 Task: Create a due date automation trigger when advanced on, on the tuesday after a card is due add fields with custom field "Resume" set to a number greater than 1 and lower than 10 at 11:00 AM.
Action: Mouse moved to (1181, 97)
Screenshot: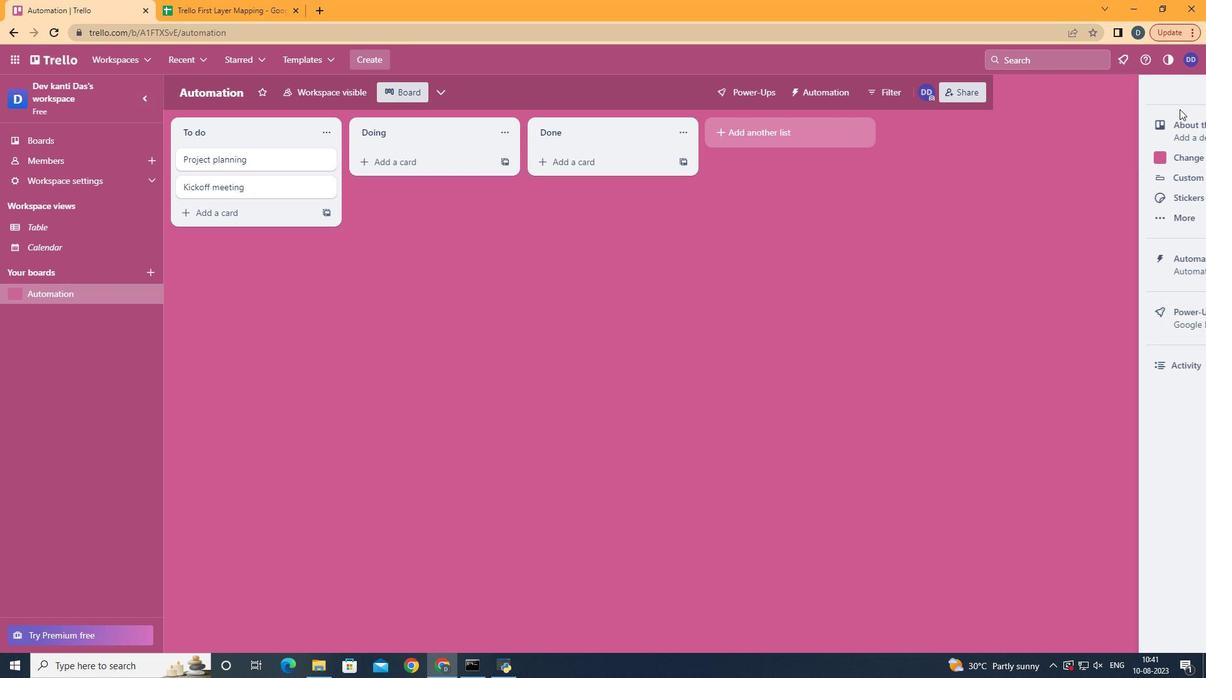 
Action: Mouse pressed left at (1181, 97)
Screenshot: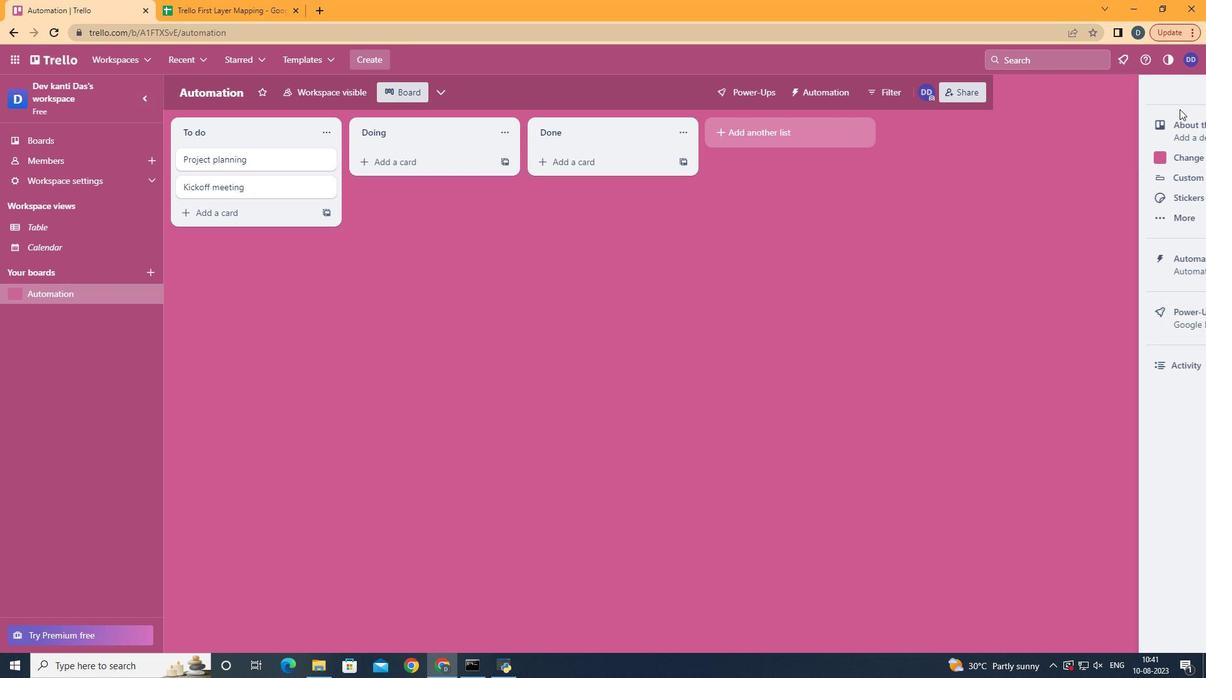
Action: Mouse moved to (1114, 253)
Screenshot: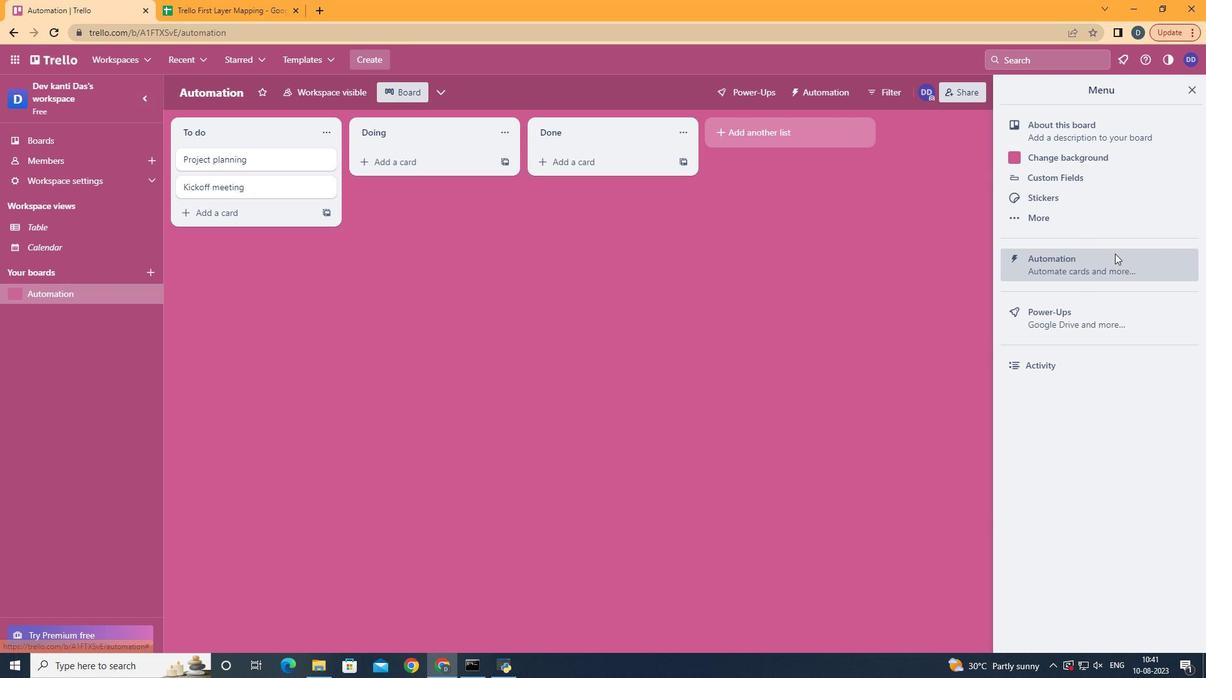 
Action: Mouse pressed left at (1114, 253)
Screenshot: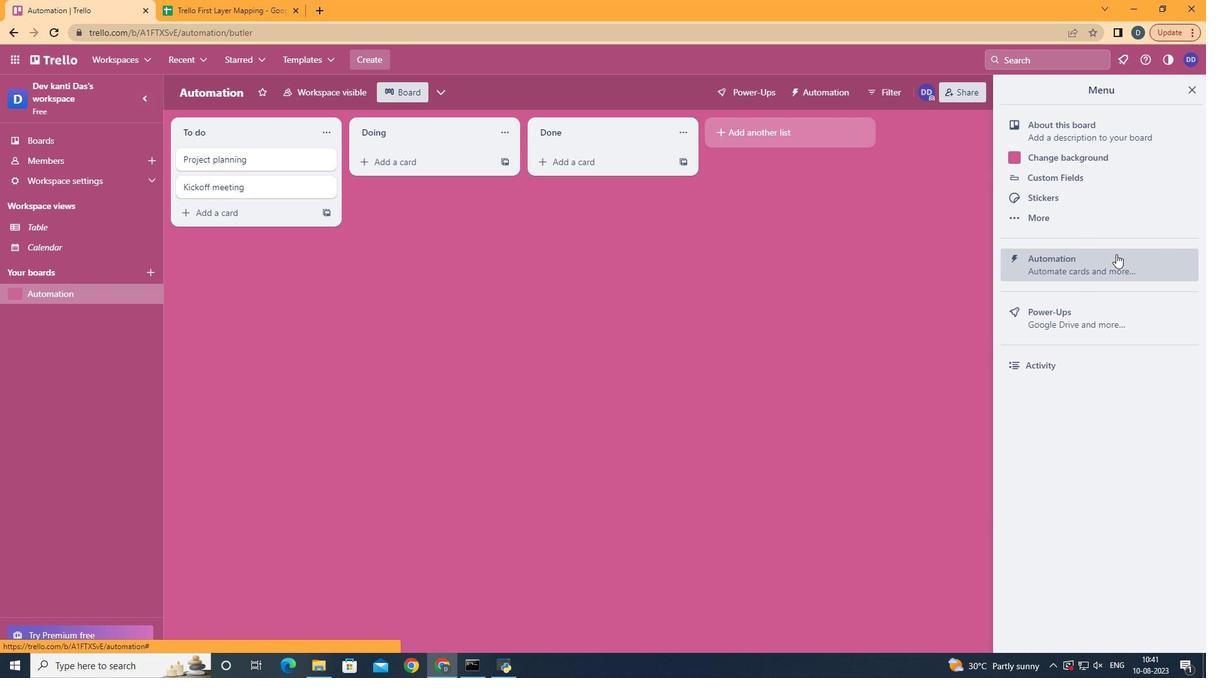 
Action: Mouse moved to (222, 250)
Screenshot: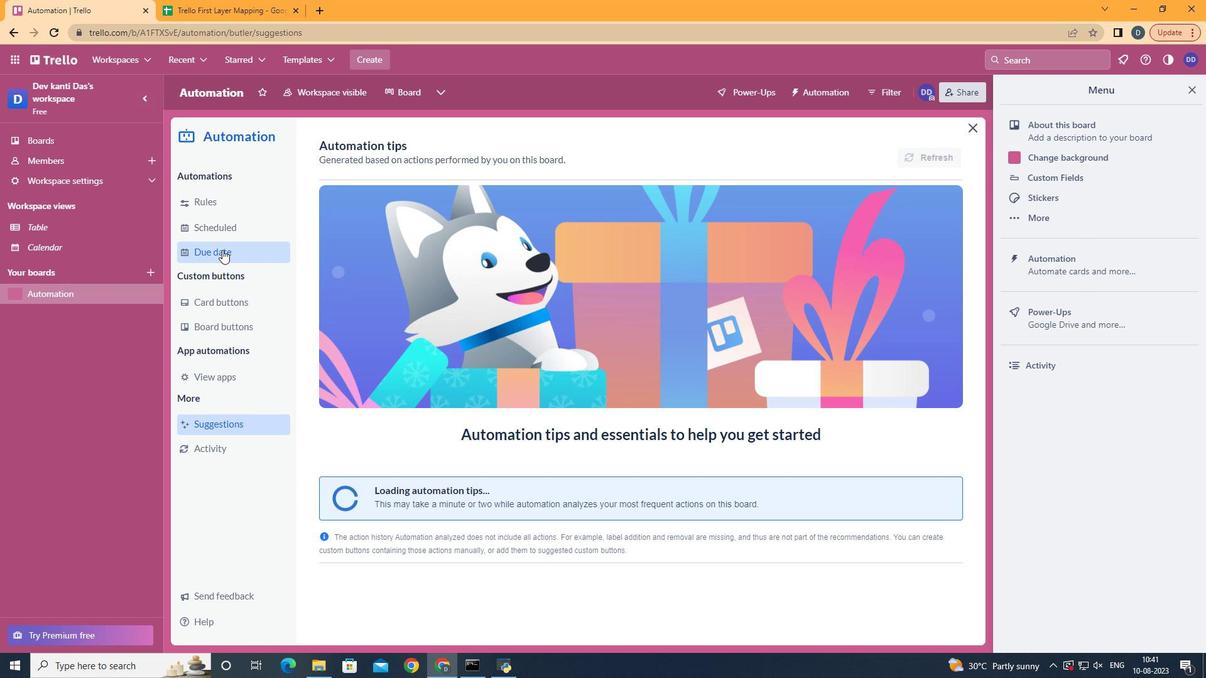 
Action: Mouse pressed left at (222, 250)
Screenshot: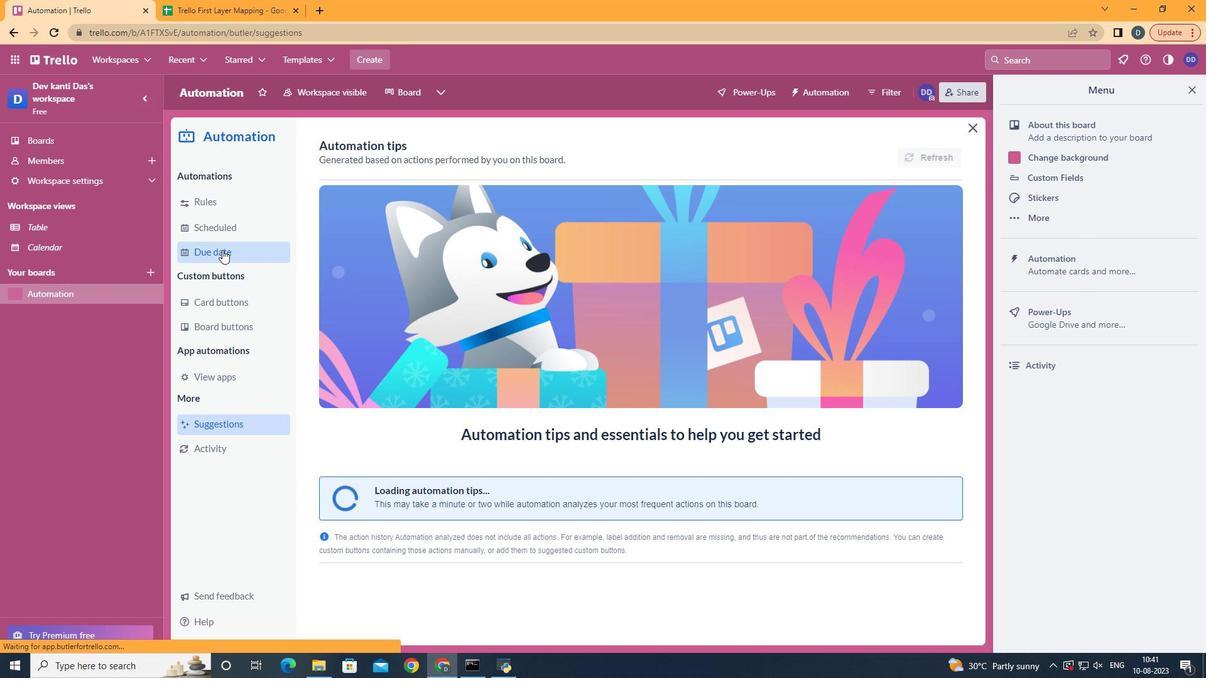 
Action: Mouse moved to (896, 143)
Screenshot: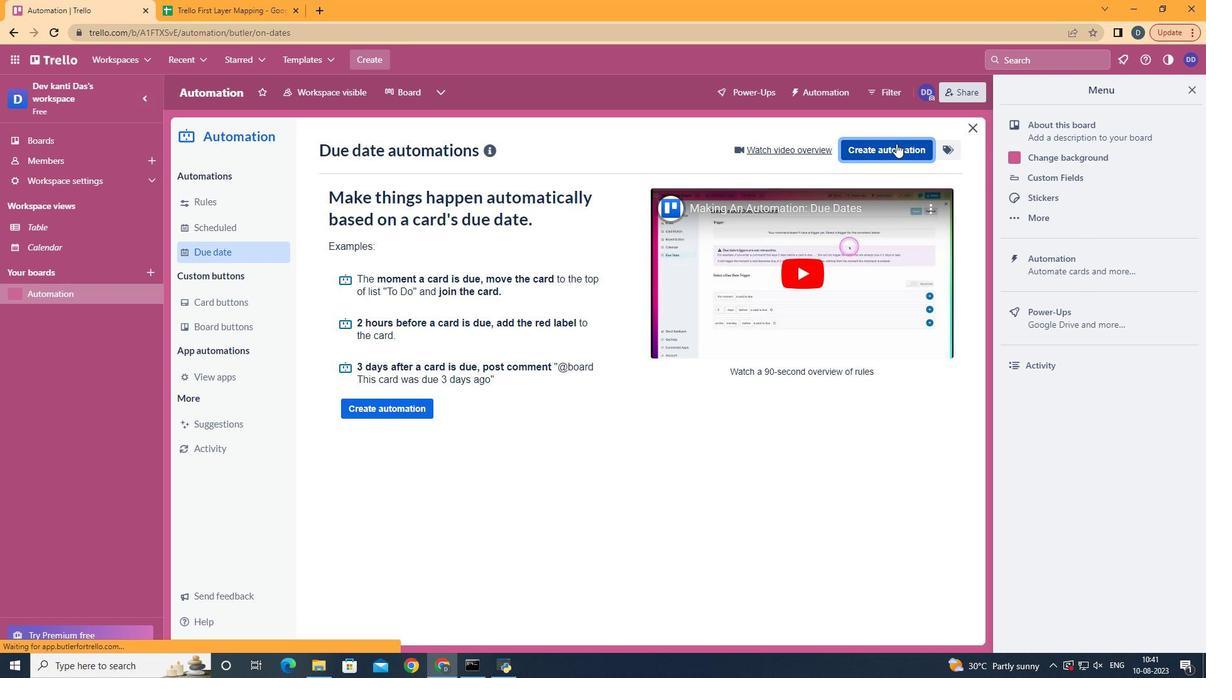 
Action: Mouse pressed left at (896, 143)
Screenshot: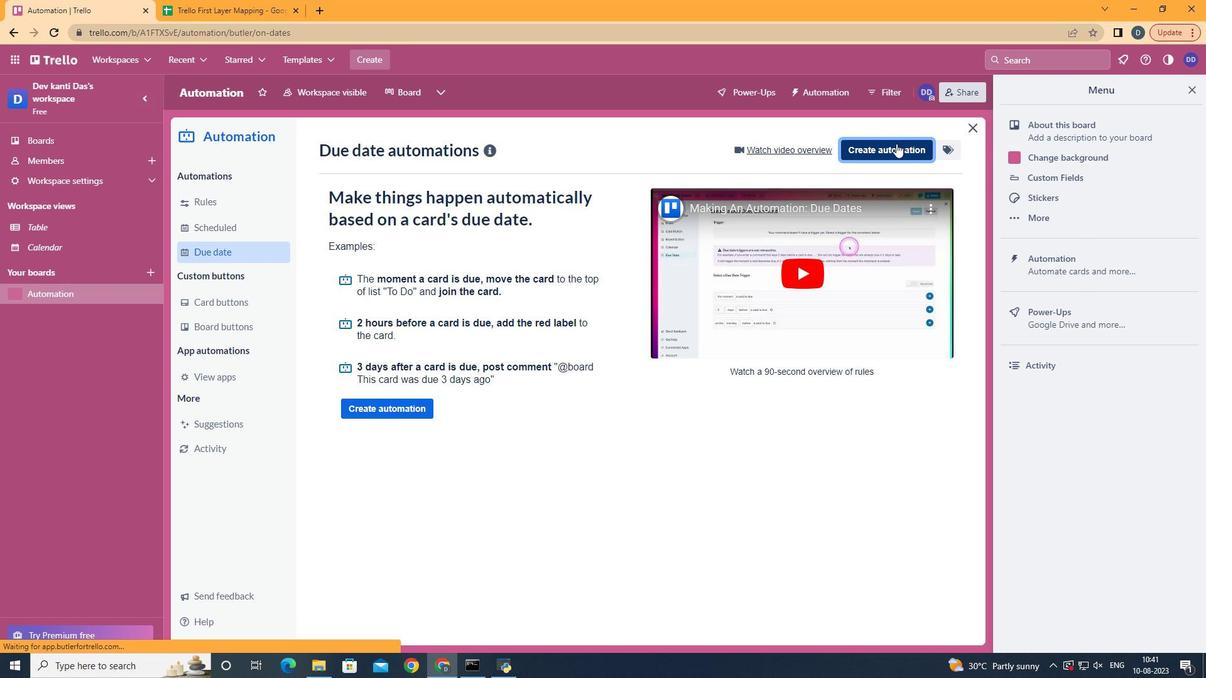 
Action: Mouse moved to (690, 260)
Screenshot: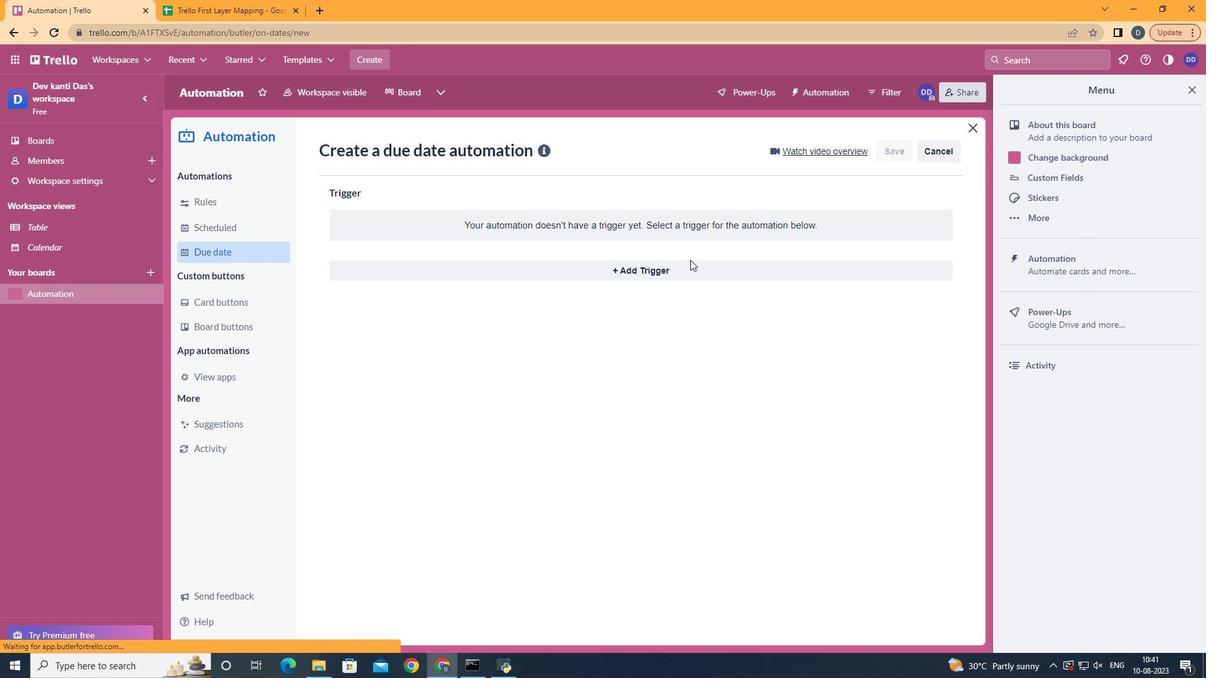
Action: Mouse pressed left at (690, 260)
Screenshot: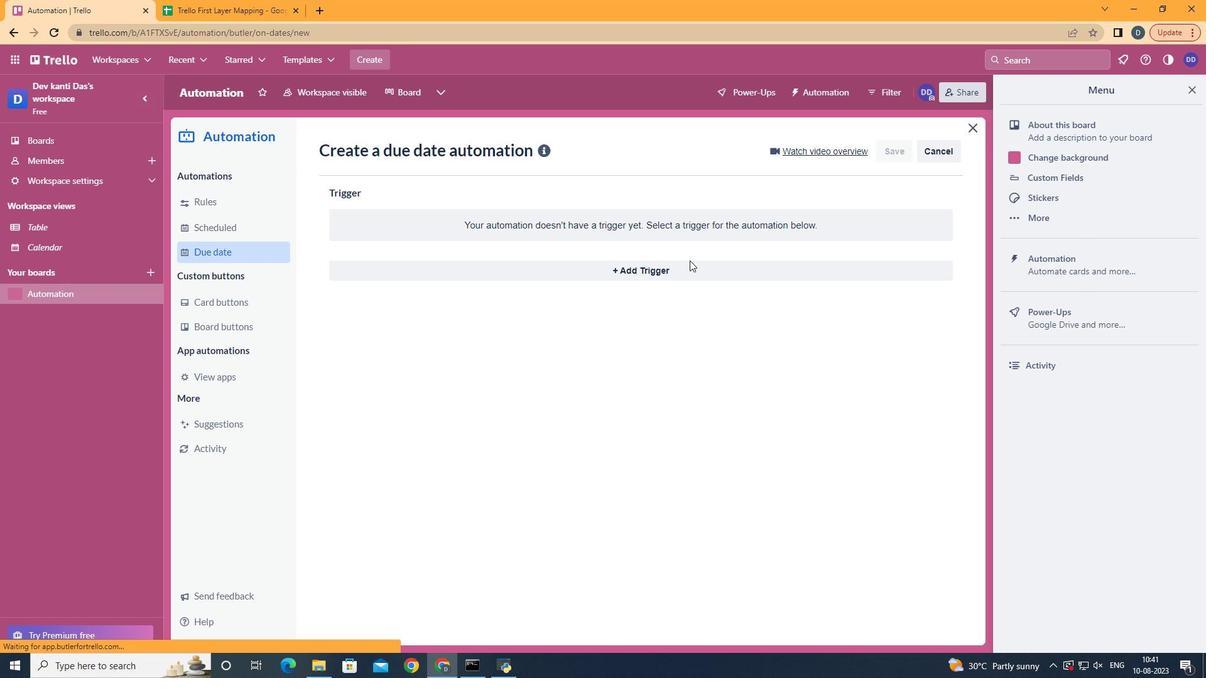 
Action: Mouse moved to (683, 274)
Screenshot: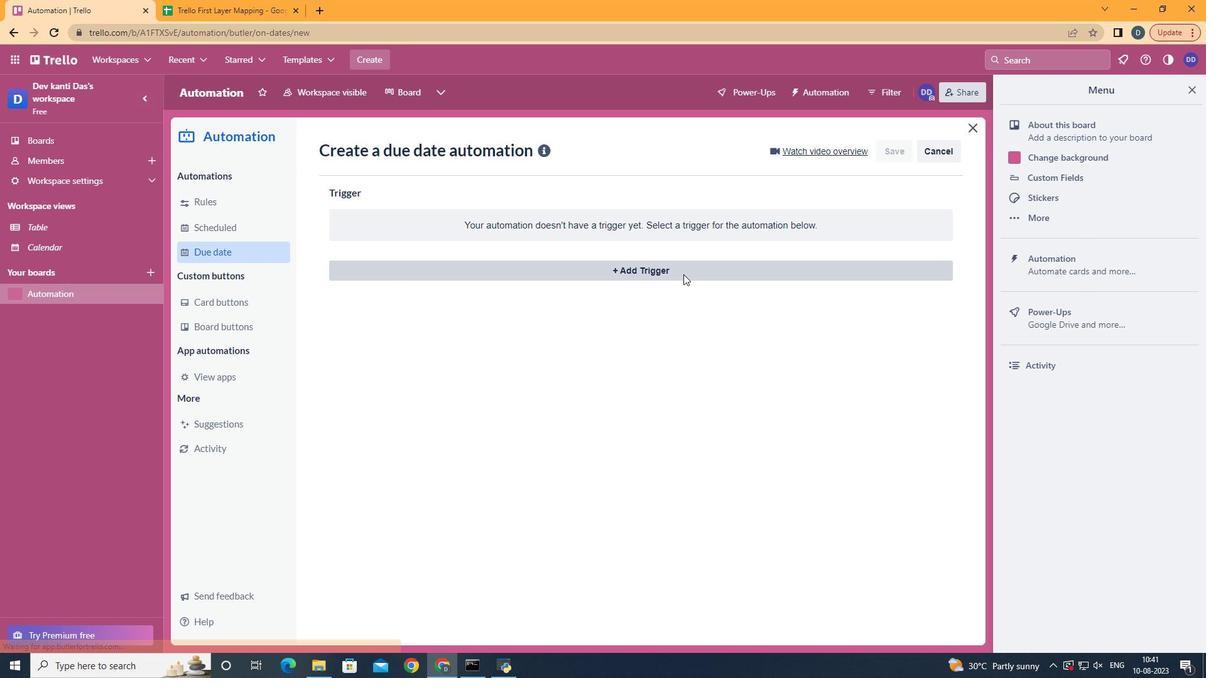 
Action: Mouse pressed left at (683, 274)
Screenshot: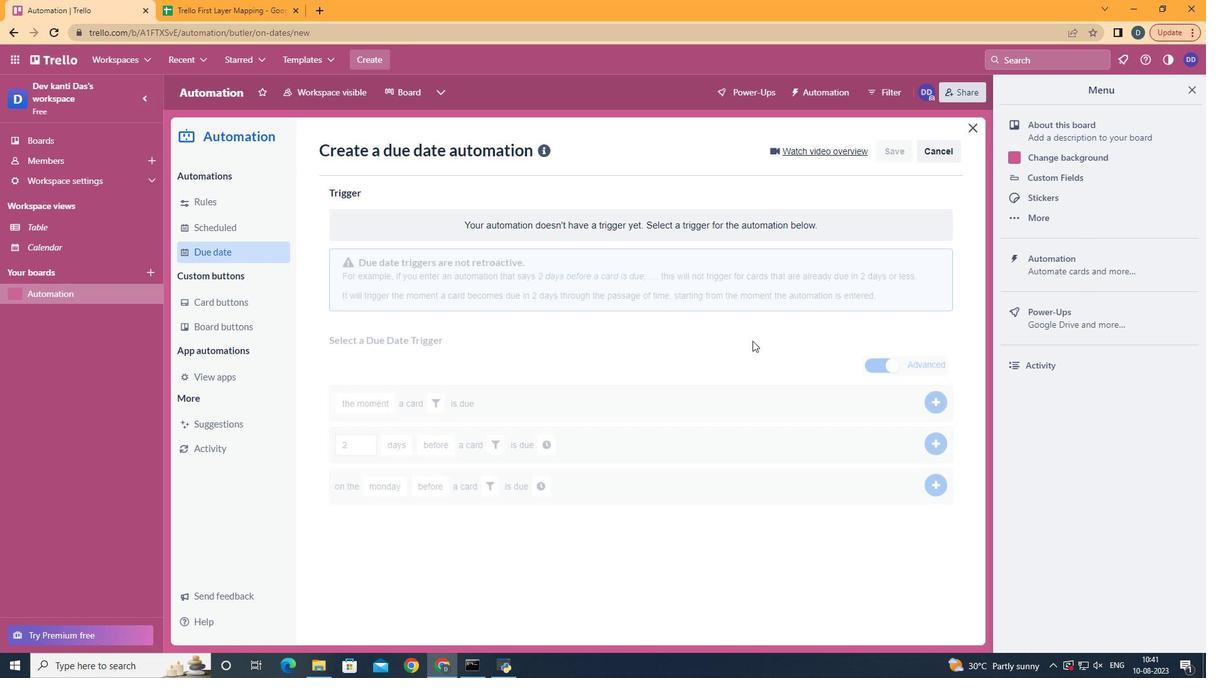 
Action: Mouse moved to (403, 352)
Screenshot: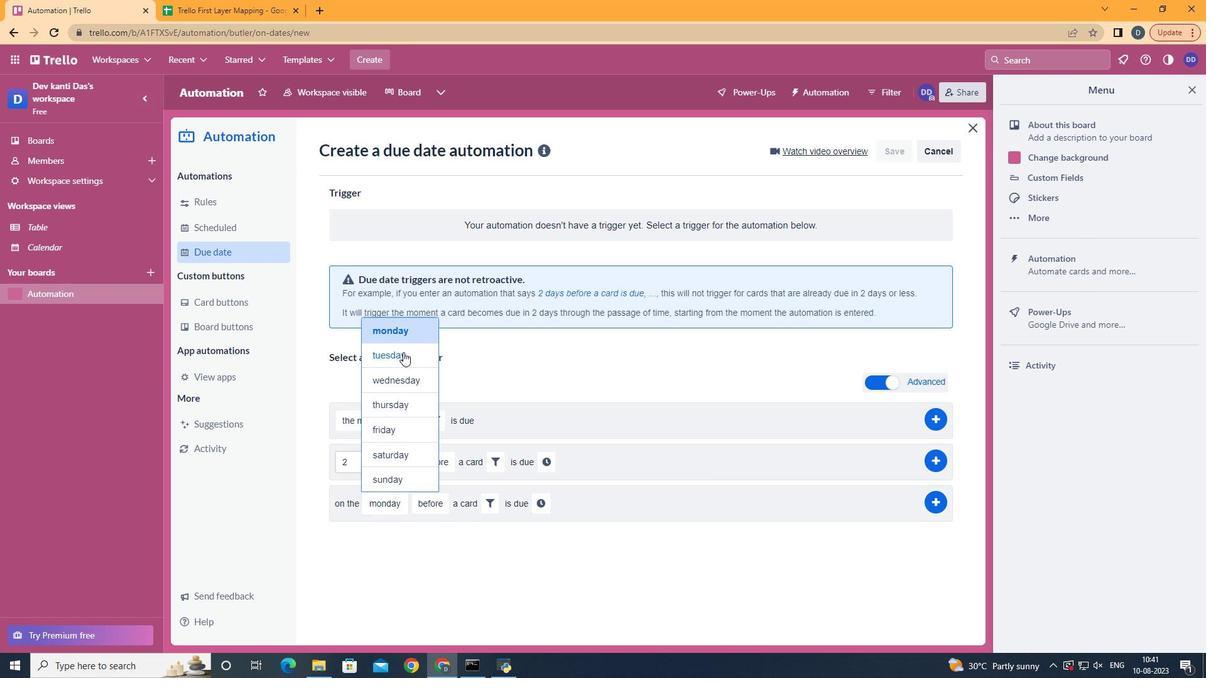 
Action: Mouse pressed left at (403, 352)
Screenshot: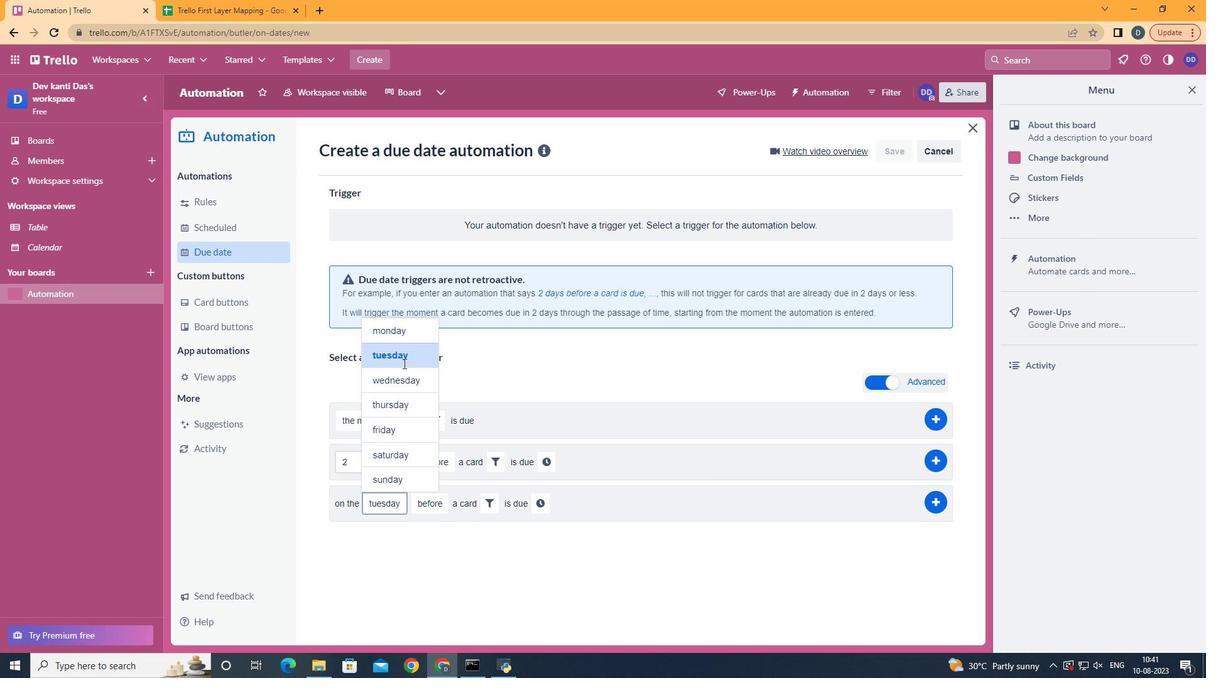 
Action: Mouse moved to (440, 549)
Screenshot: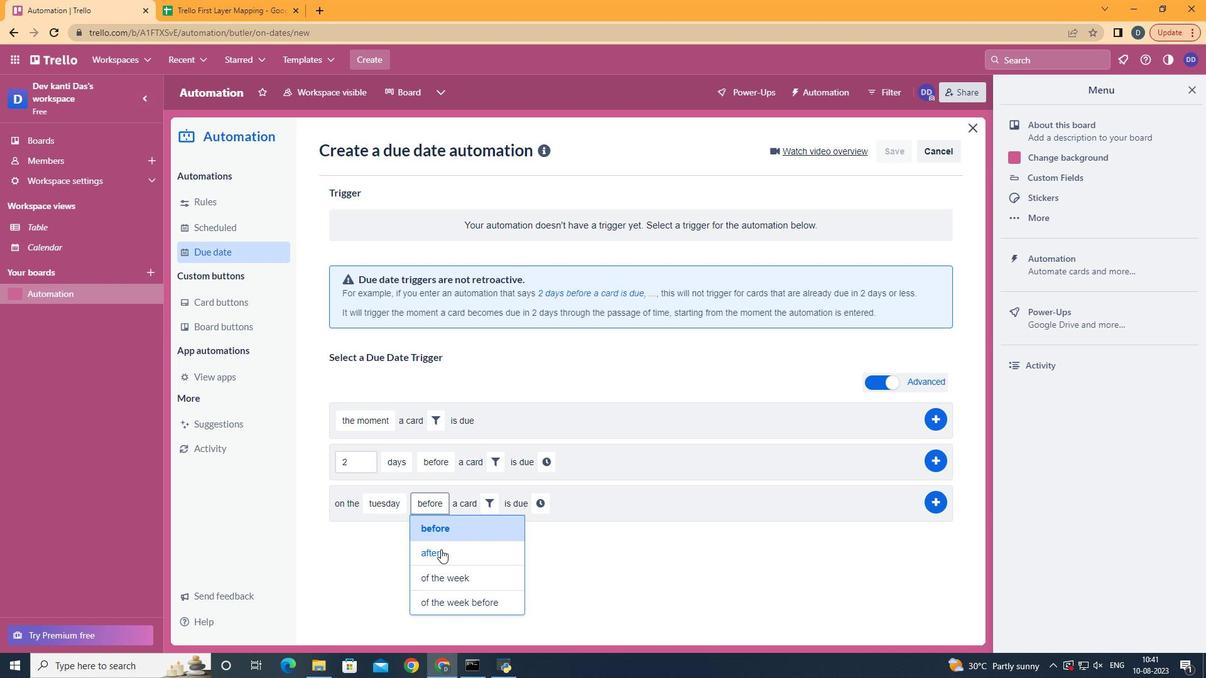
Action: Mouse pressed left at (440, 549)
Screenshot: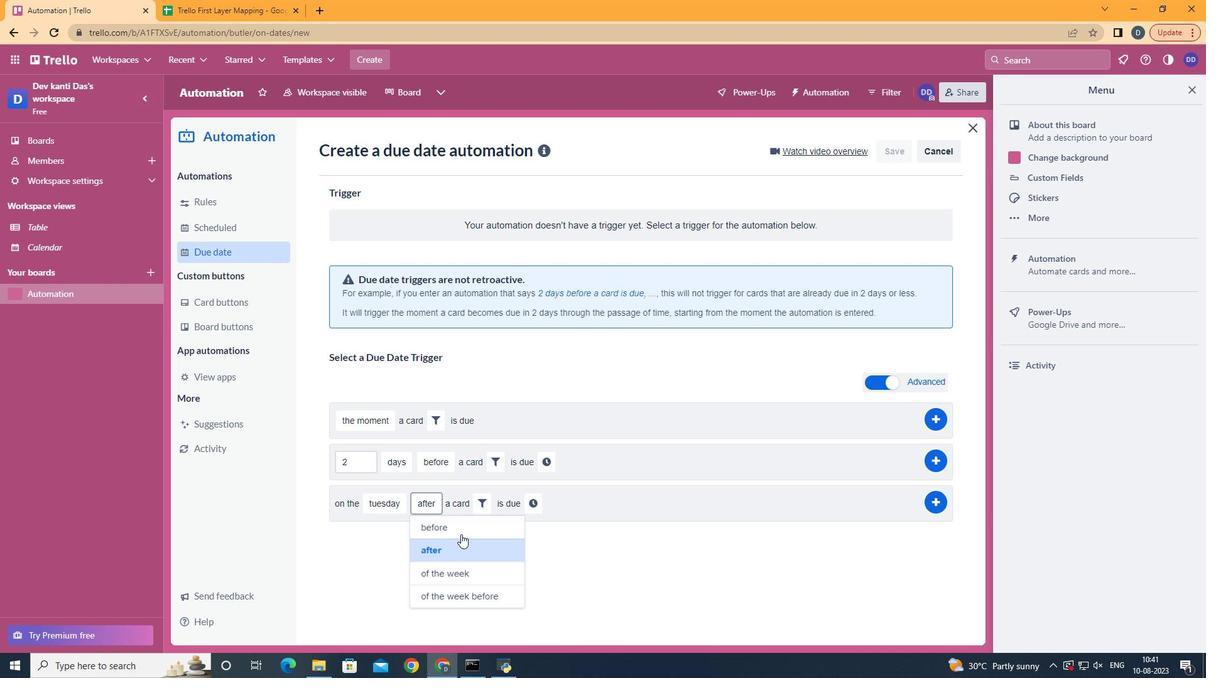 
Action: Mouse moved to (482, 512)
Screenshot: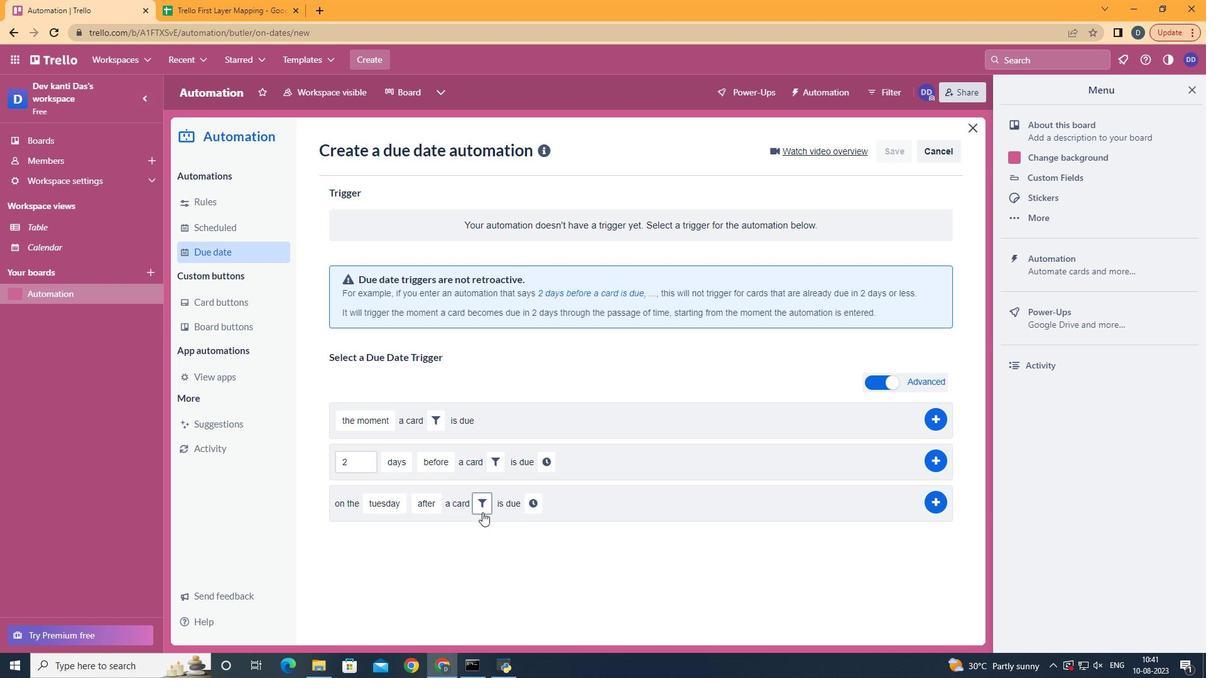 
Action: Mouse pressed left at (482, 512)
Screenshot: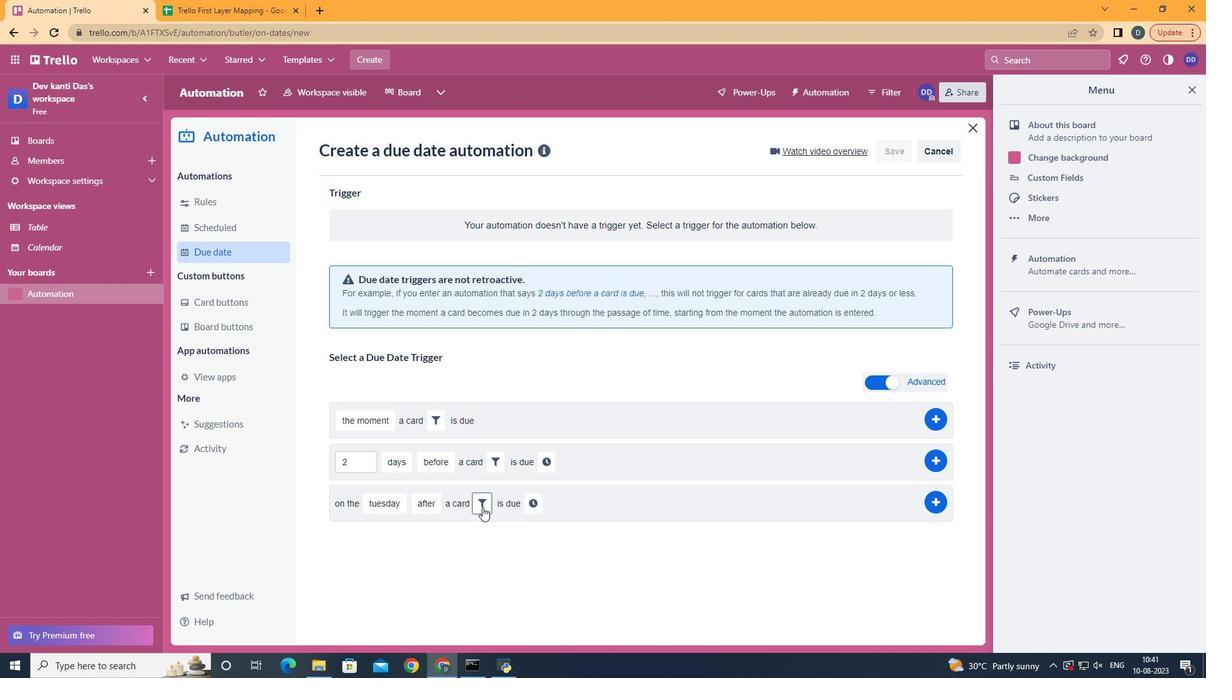 
Action: Mouse moved to (691, 542)
Screenshot: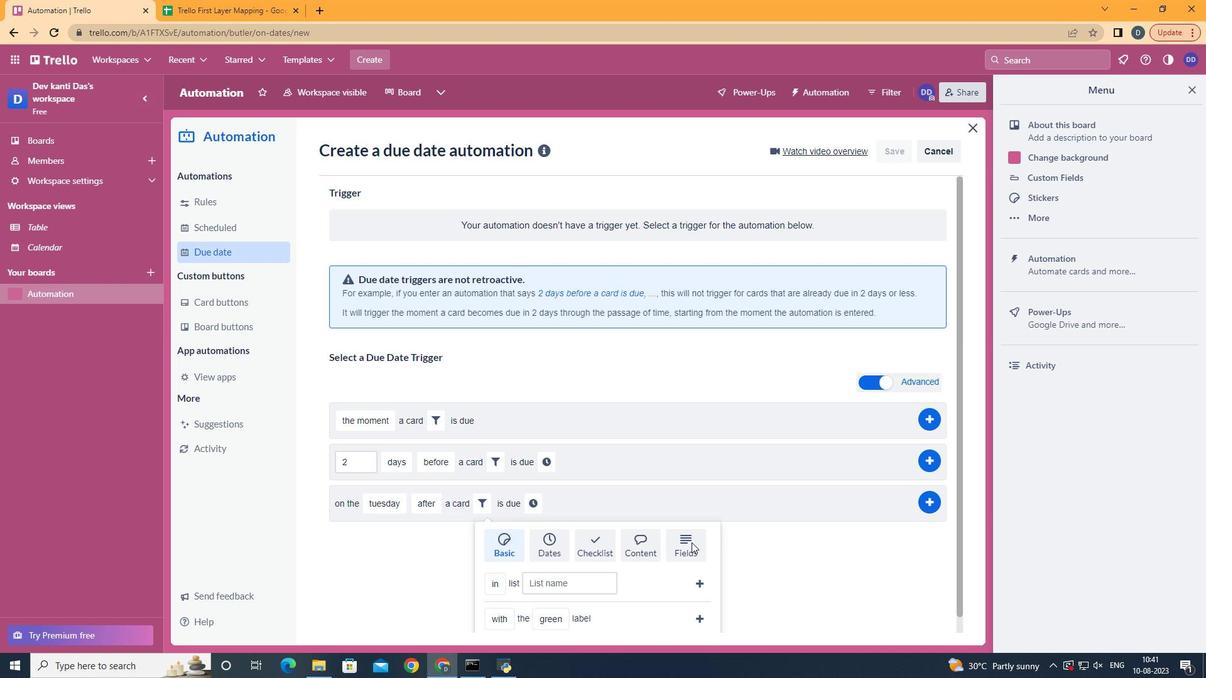 
Action: Mouse pressed left at (691, 542)
Screenshot: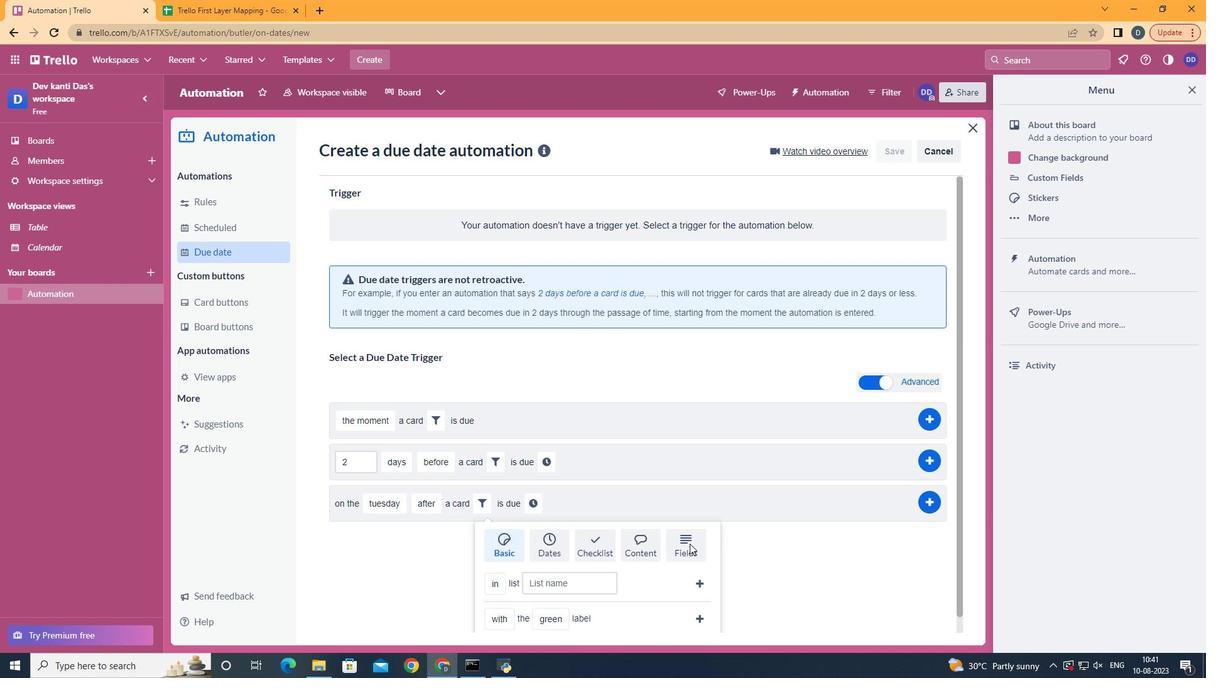 
Action: Mouse moved to (689, 543)
Screenshot: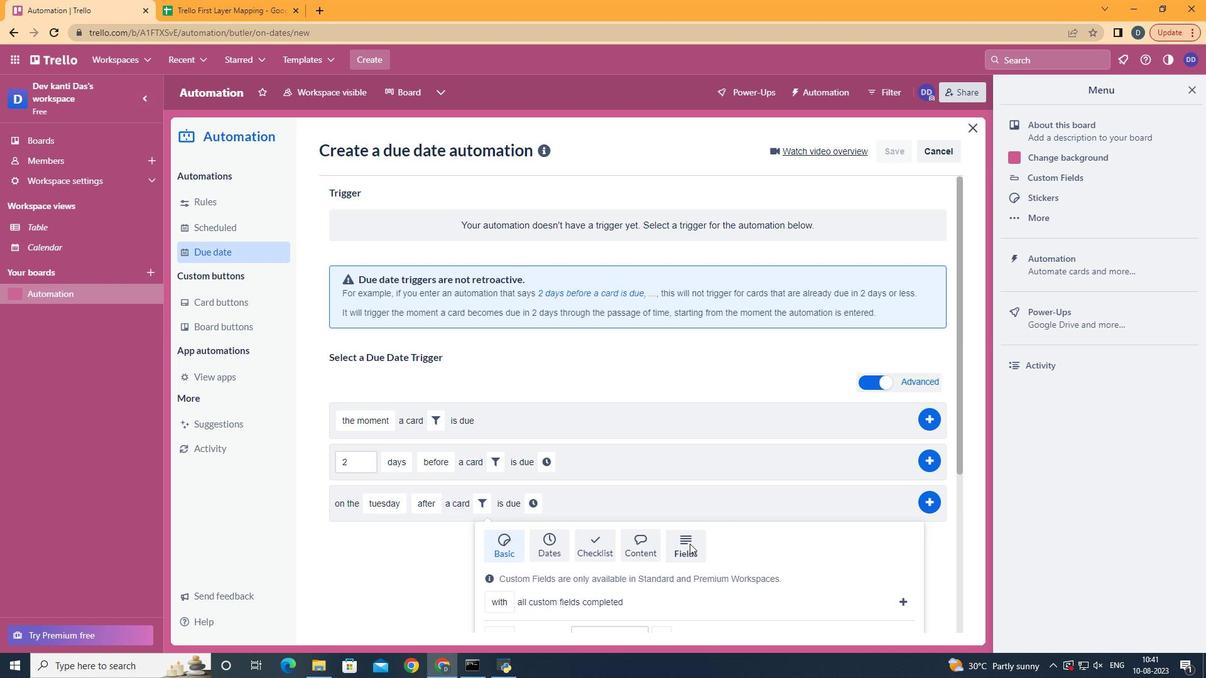 
Action: Mouse scrolled (689, 543) with delta (0, 0)
Screenshot: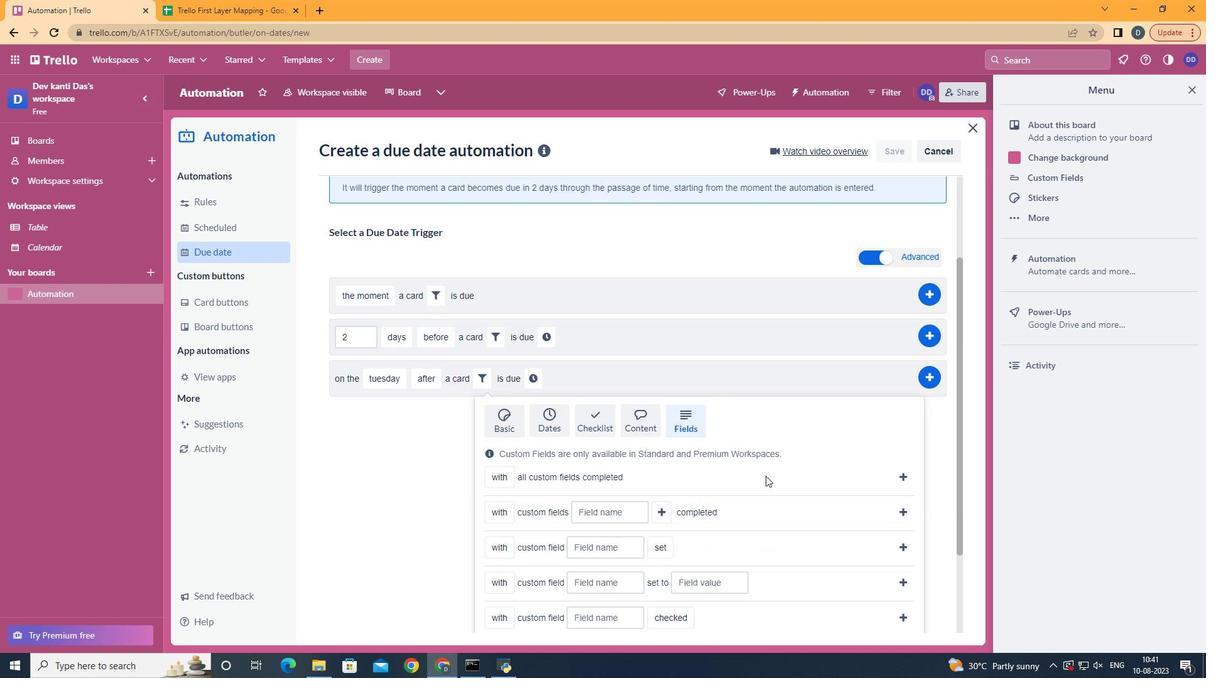 
Action: Mouse scrolled (689, 543) with delta (0, 0)
Screenshot: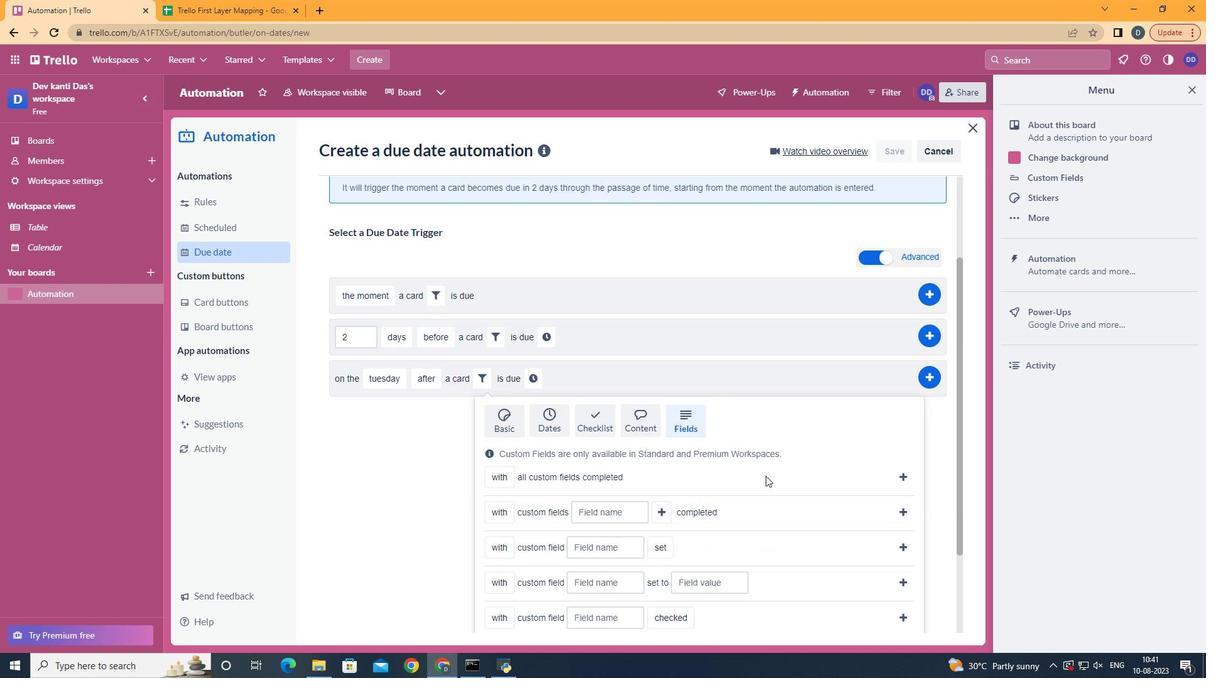 
Action: Mouse scrolled (689, 543) with delta (0, 0)
Screenshot: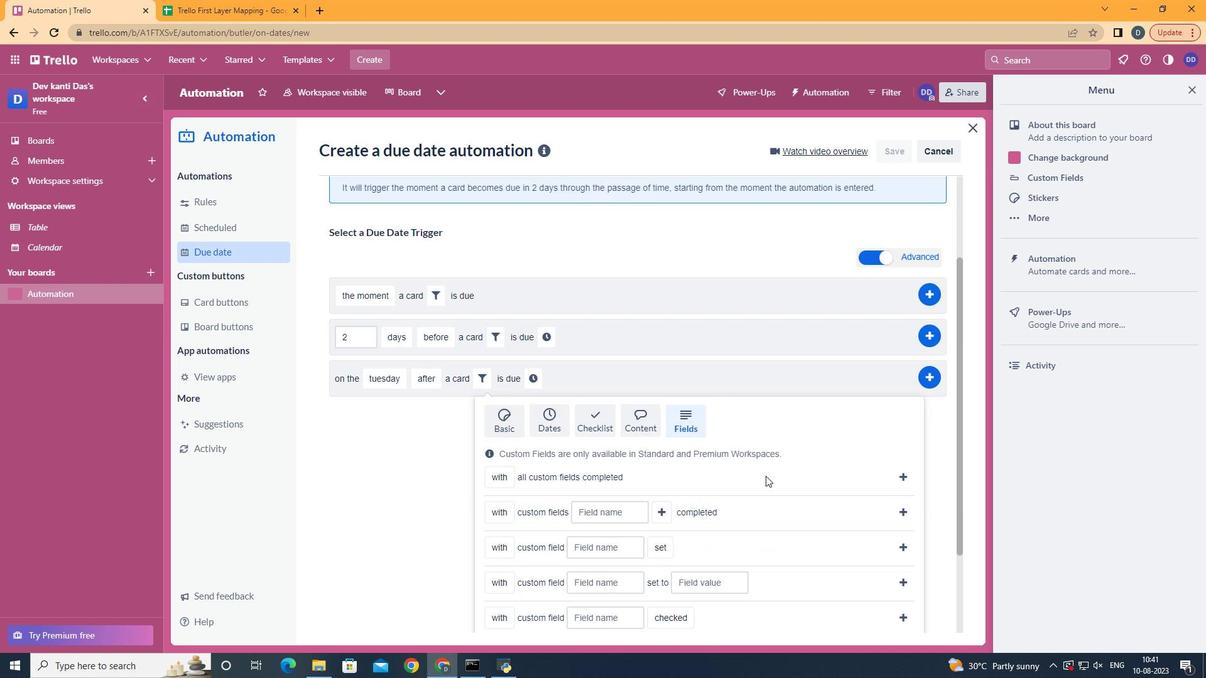 
Action: Mouse scrolled (689, 543) with delta (0, 0)
Screenshot: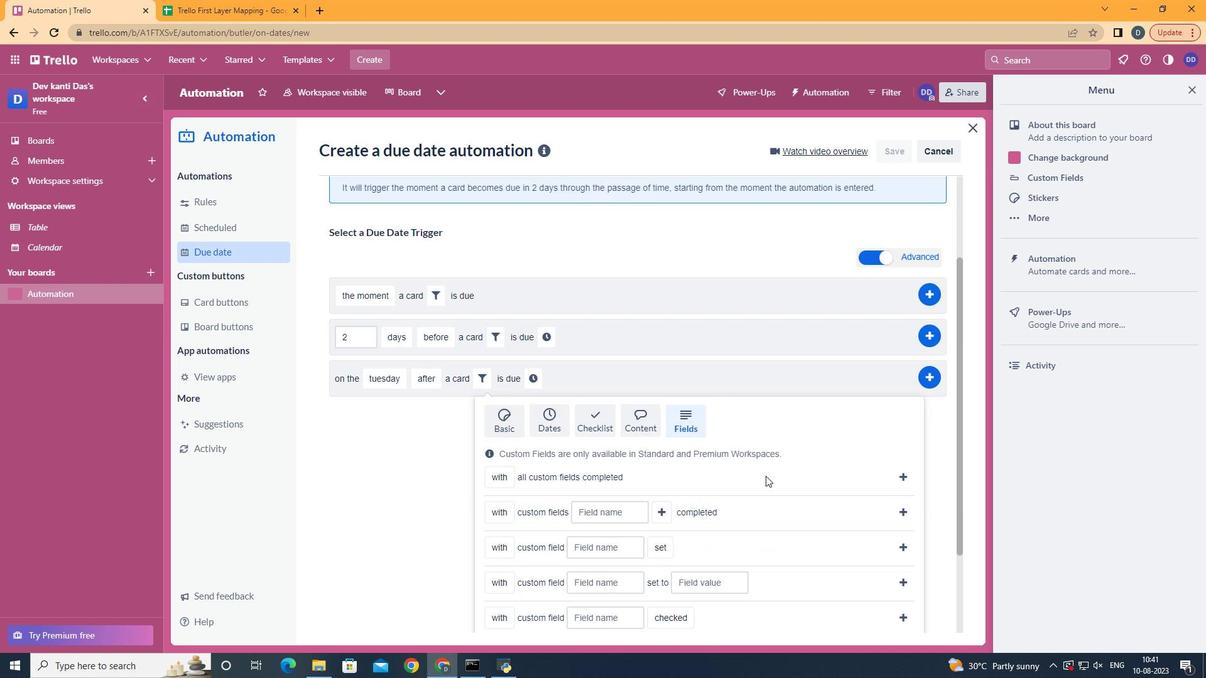 
Action: Mouse scrolled (689, 543) with delta (0, 0)
Screenshot: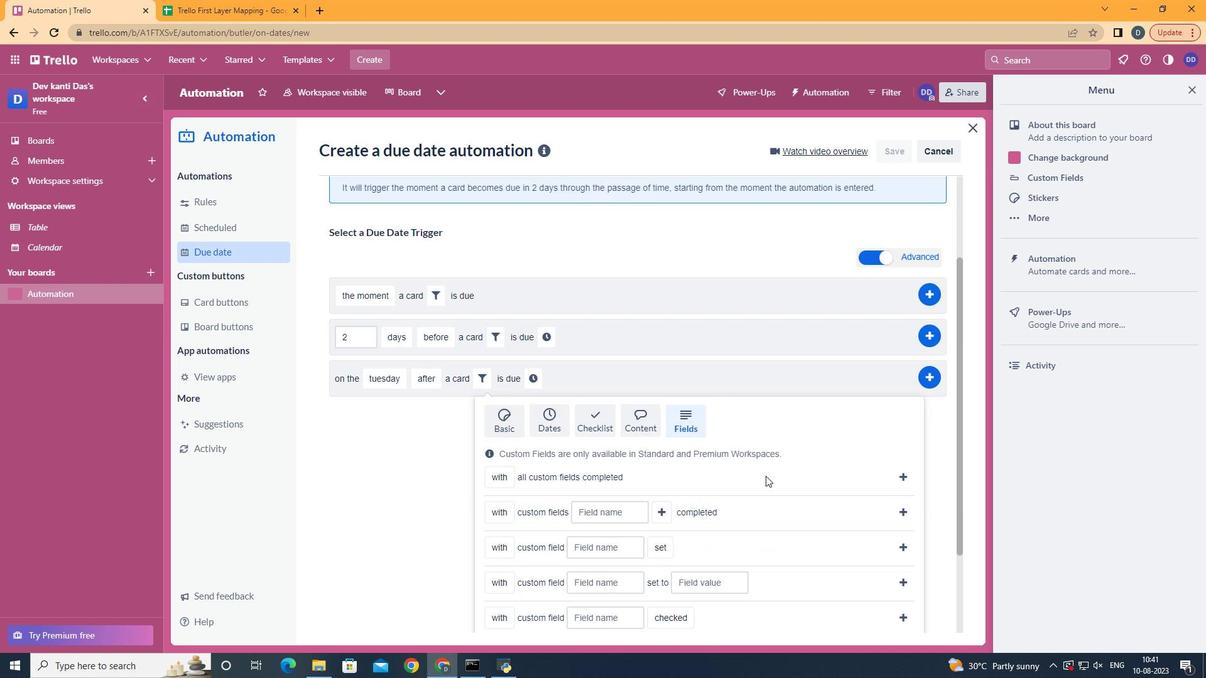 
Action: Mouse moved to (513, 557)
Screenshot: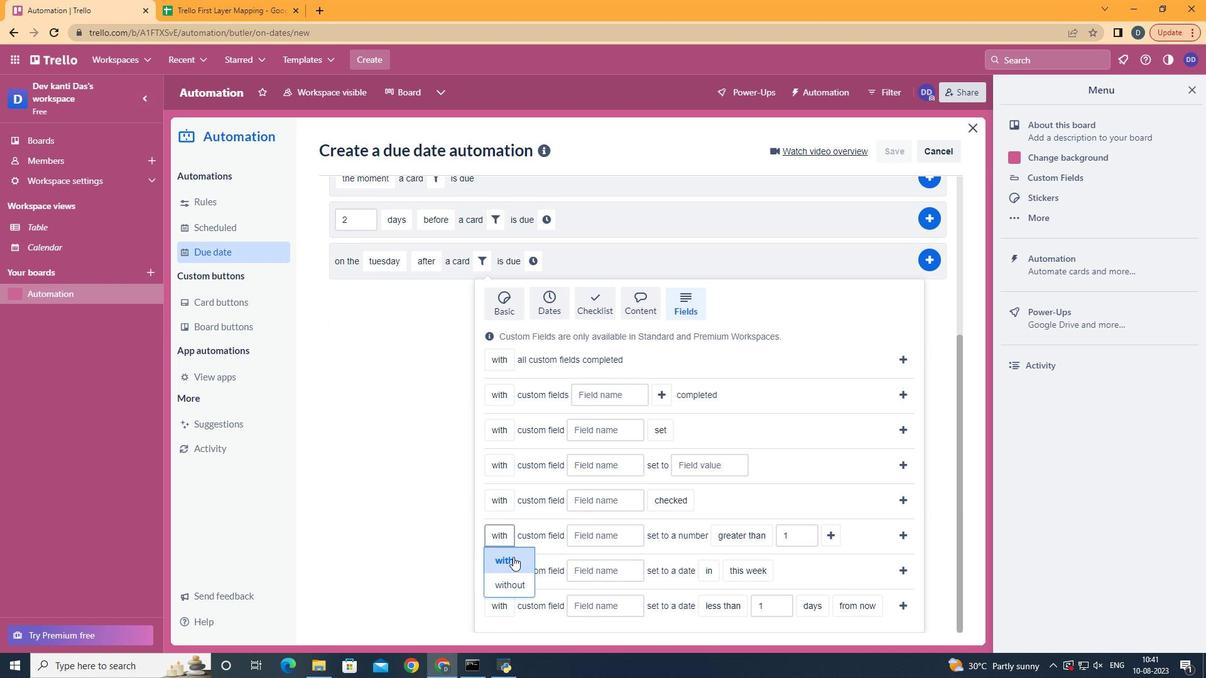
Action: Mouse pressed left at (513, 557)
Screenshot: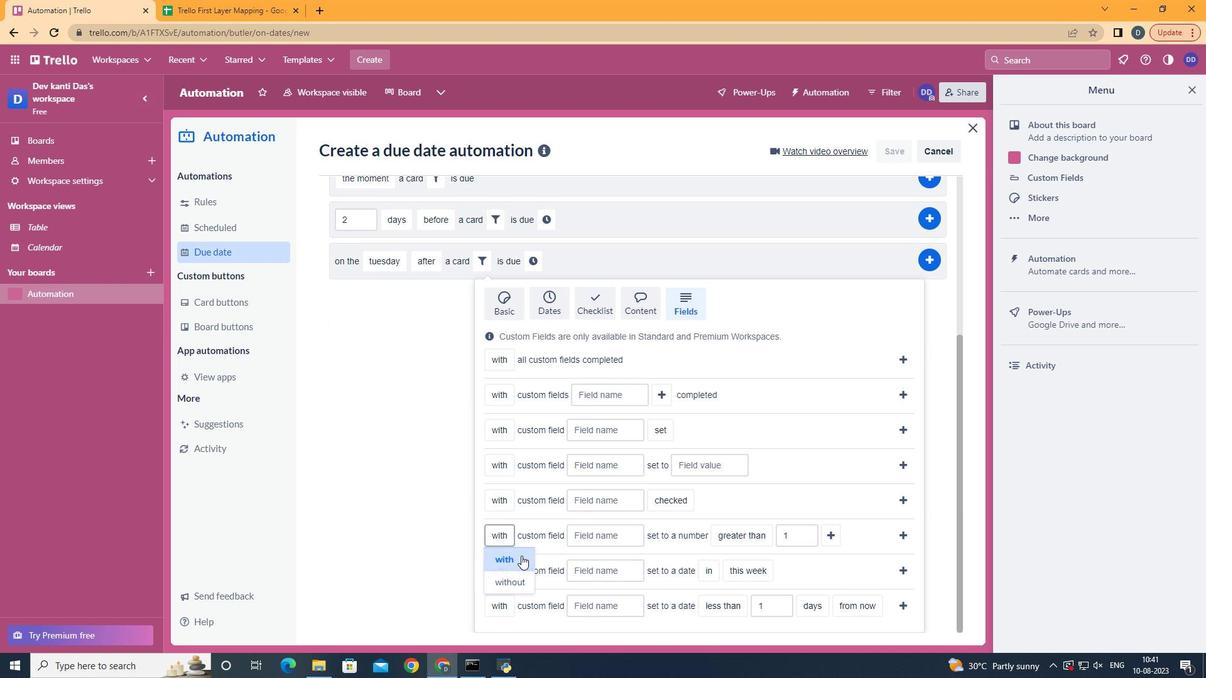 
Action: Mouse moved to (574, 539)
Screenshot: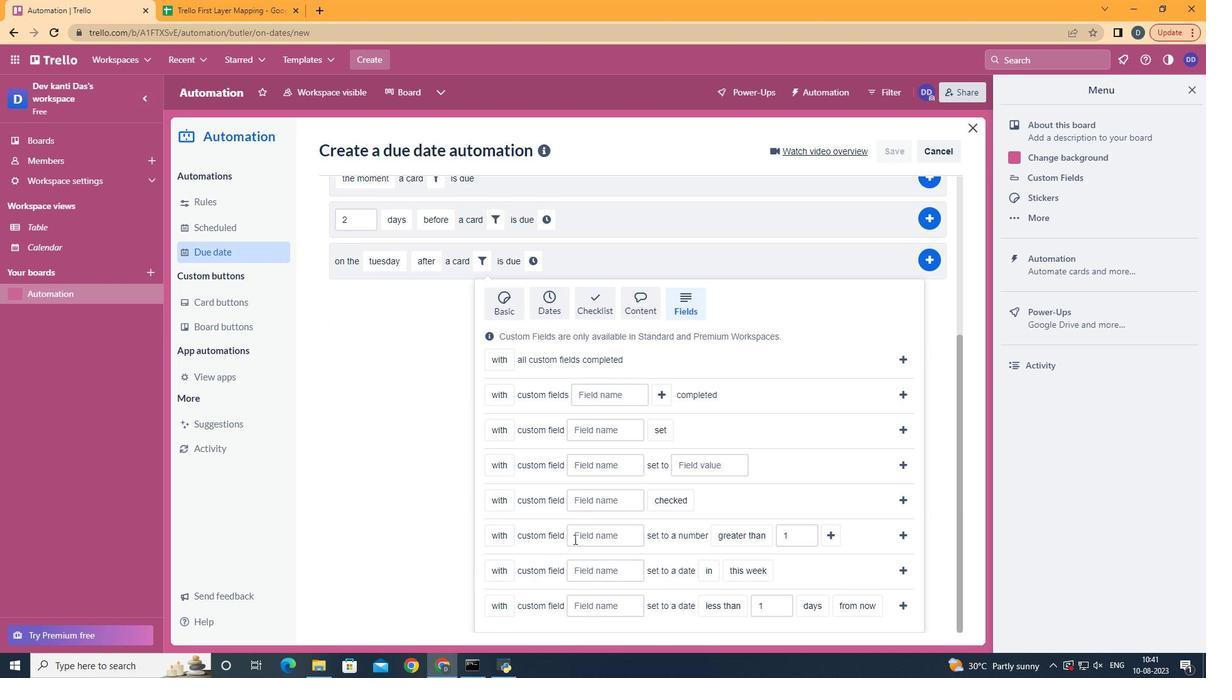 
Action: Mouse pressed left at (574, 539)
Screenshot: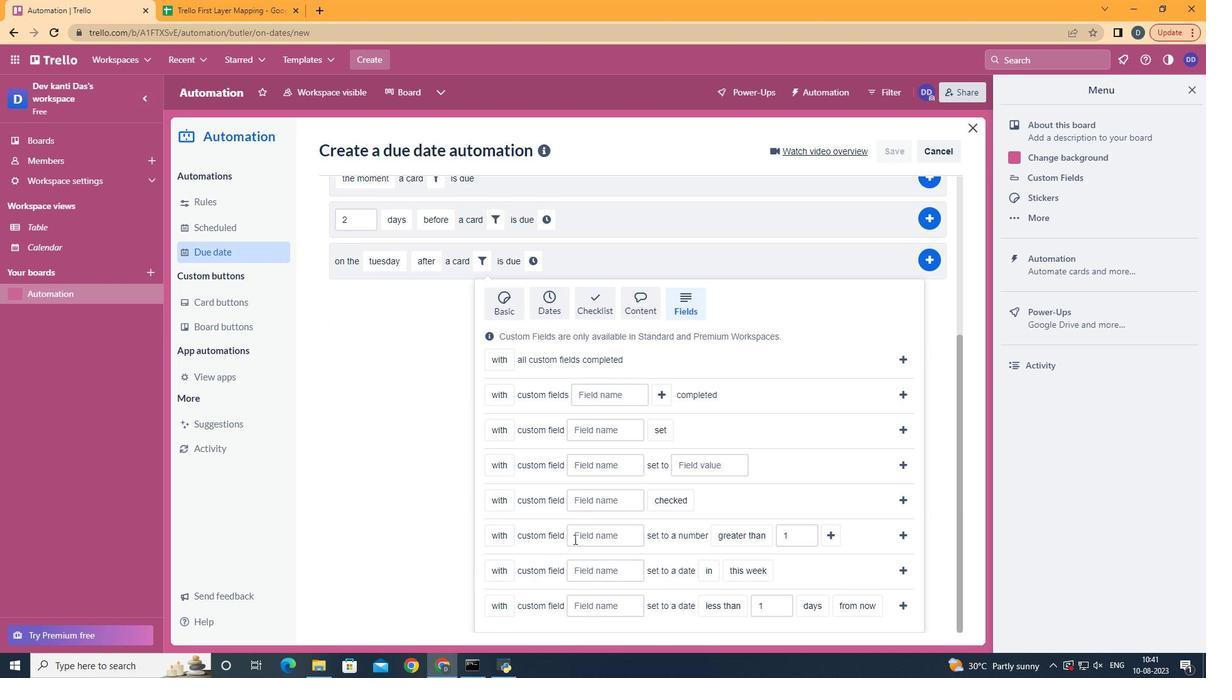 
Action: Mouse moved to (574, 539)
Screenshot: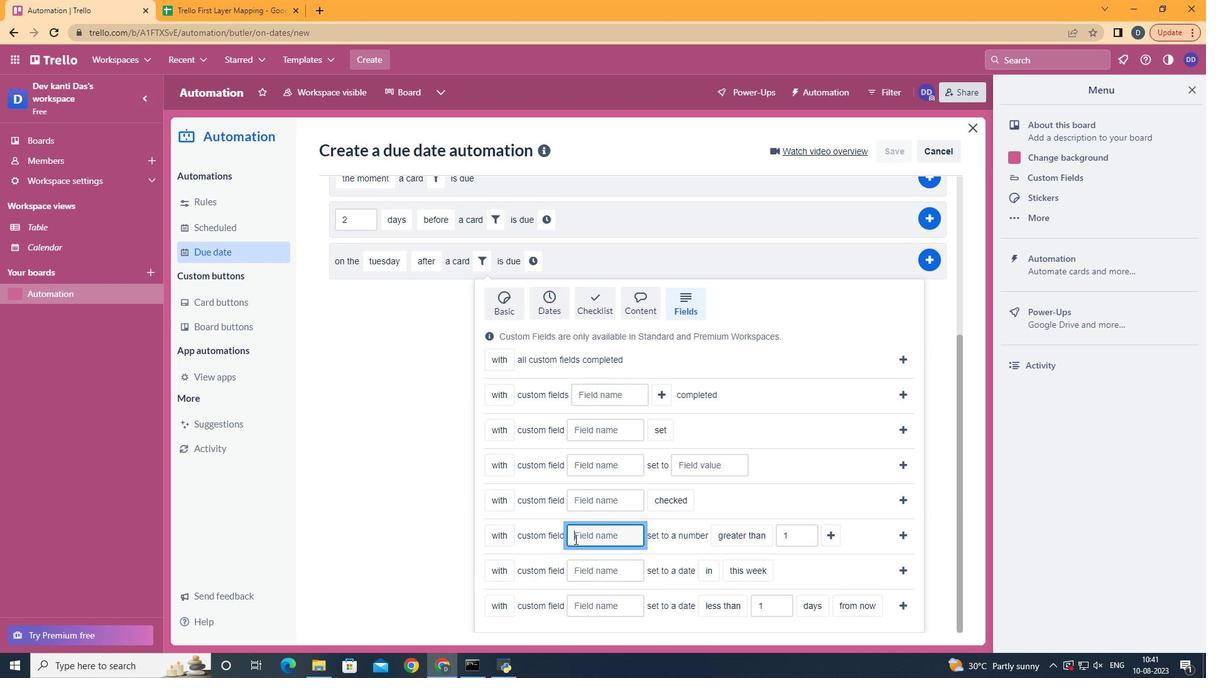 
Action: Key pressed <Key.shift>Resume
Screenshot: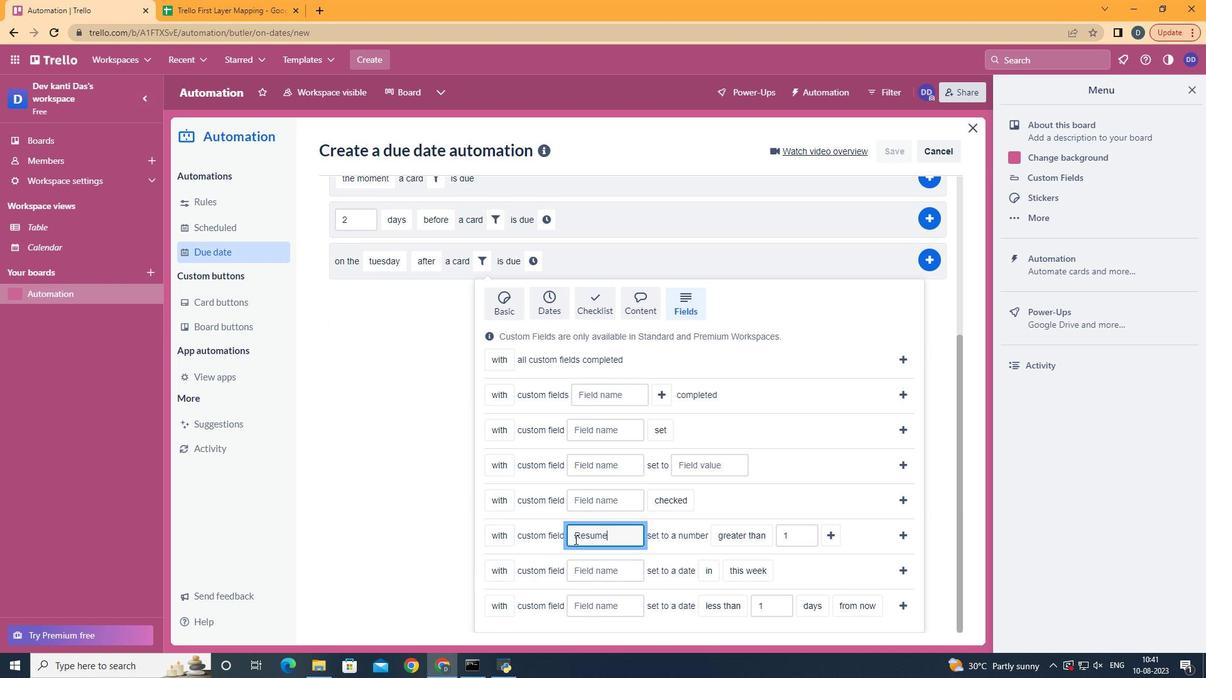 
Action: Mouse moved to (776, 433)
Screenshot: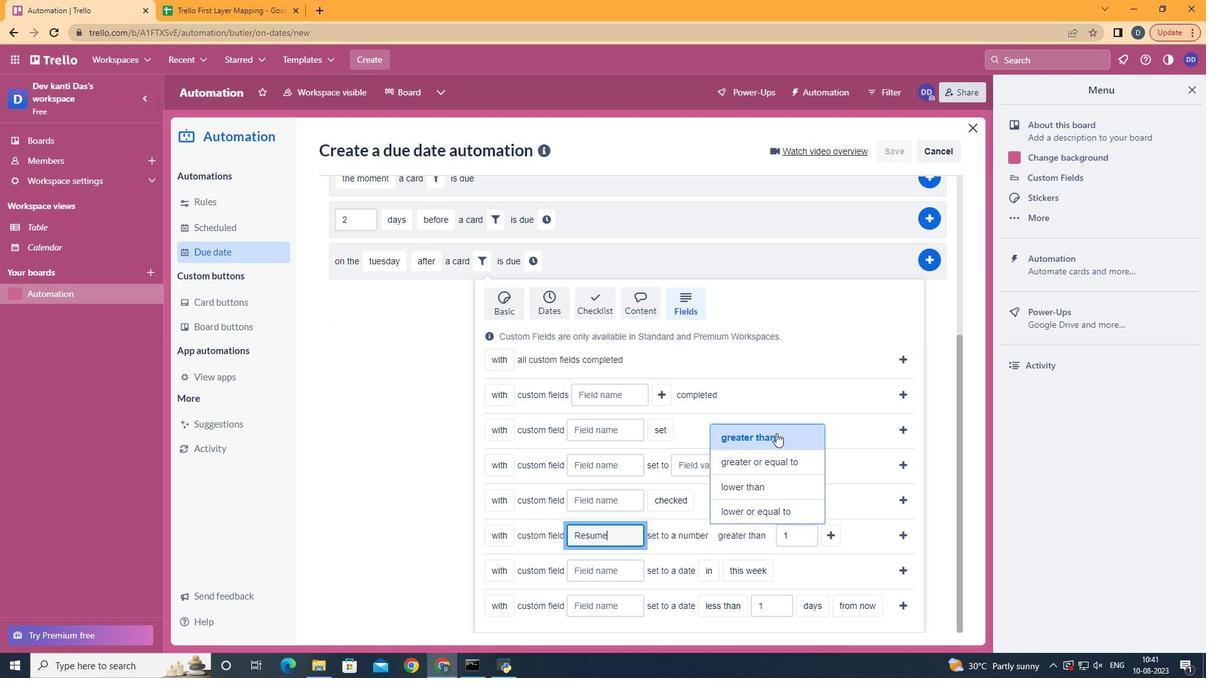 
Action: Mouse pressed left at (776, 433)
Screenshot: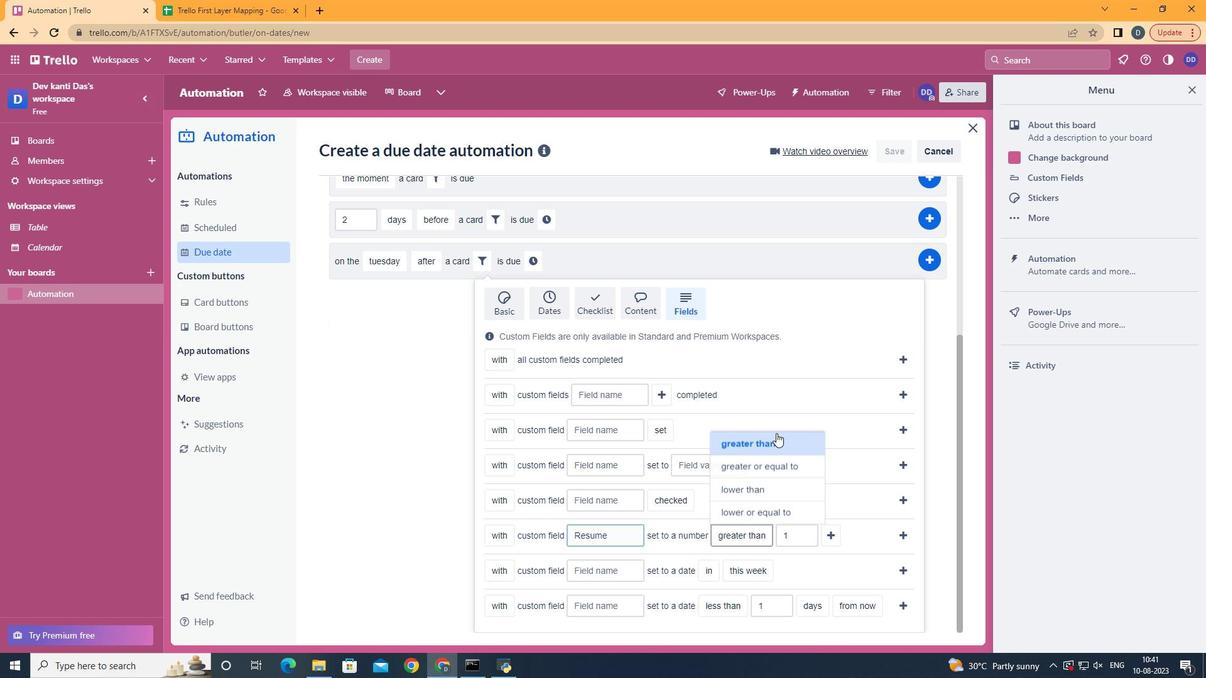
Action: Mouse moved to (829, 534)
Screenshot: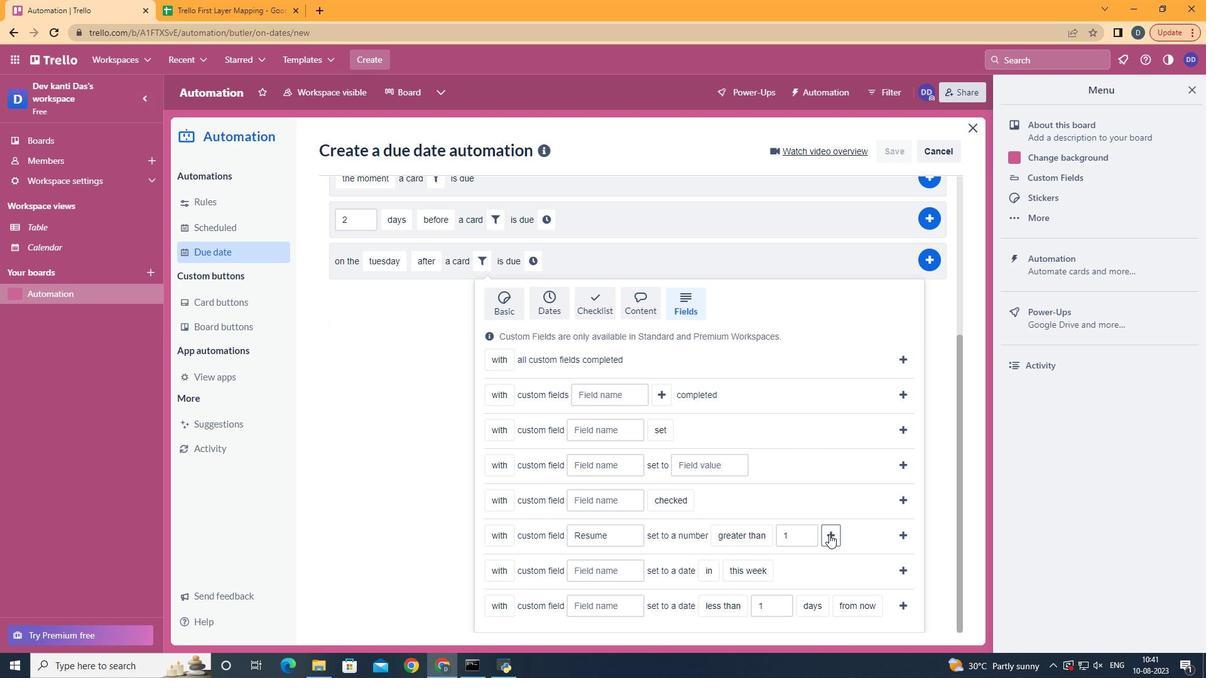 
Action: Mouse pressed left at (829, 534)
Screenshot: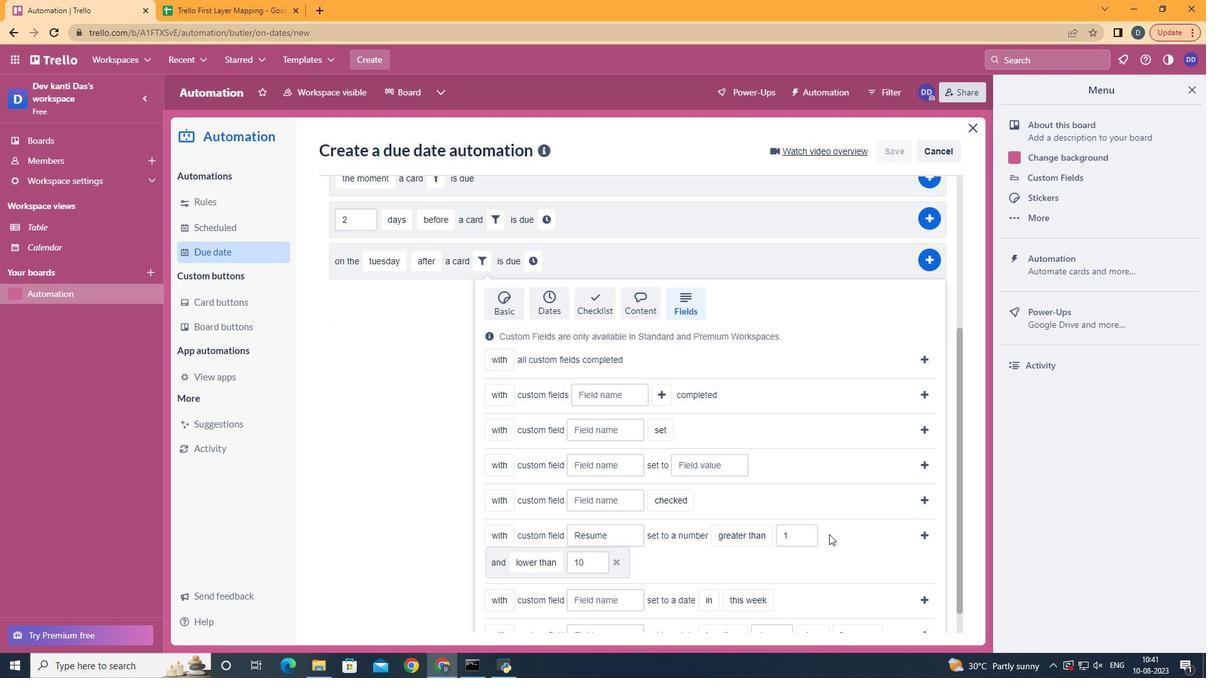 
Action: Mouse moved to (542, 460)
Screenshot: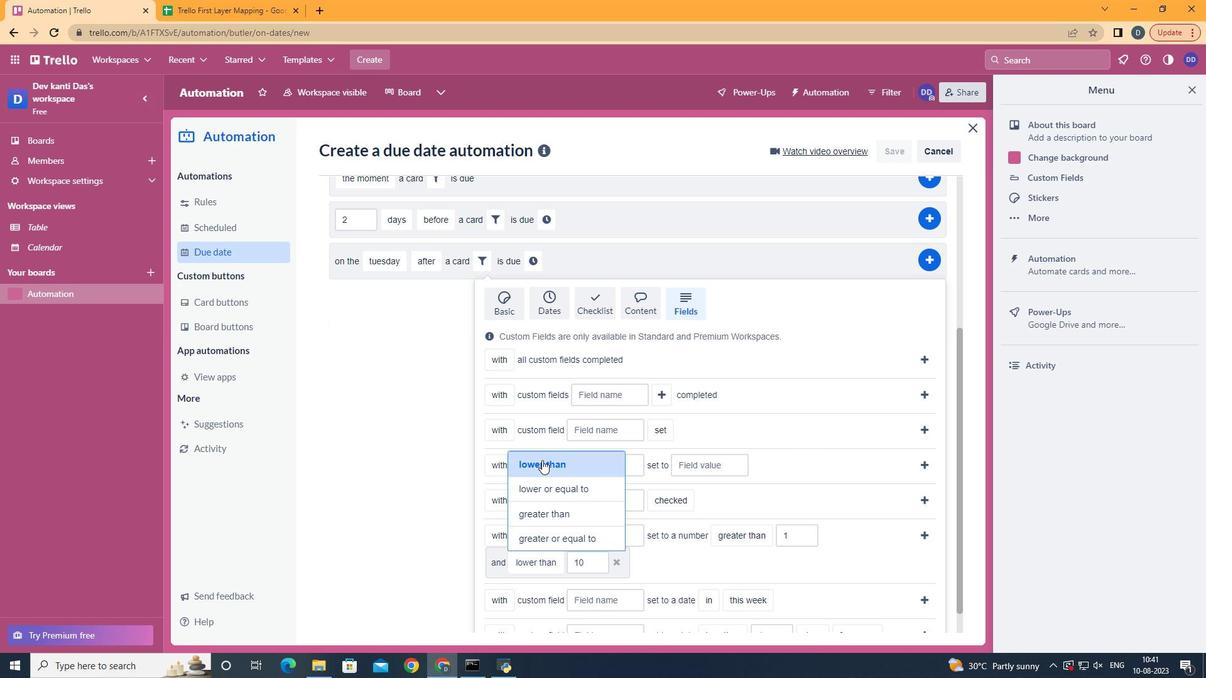 
Action: Mouse pressed left at (542, 460)
Screenshot: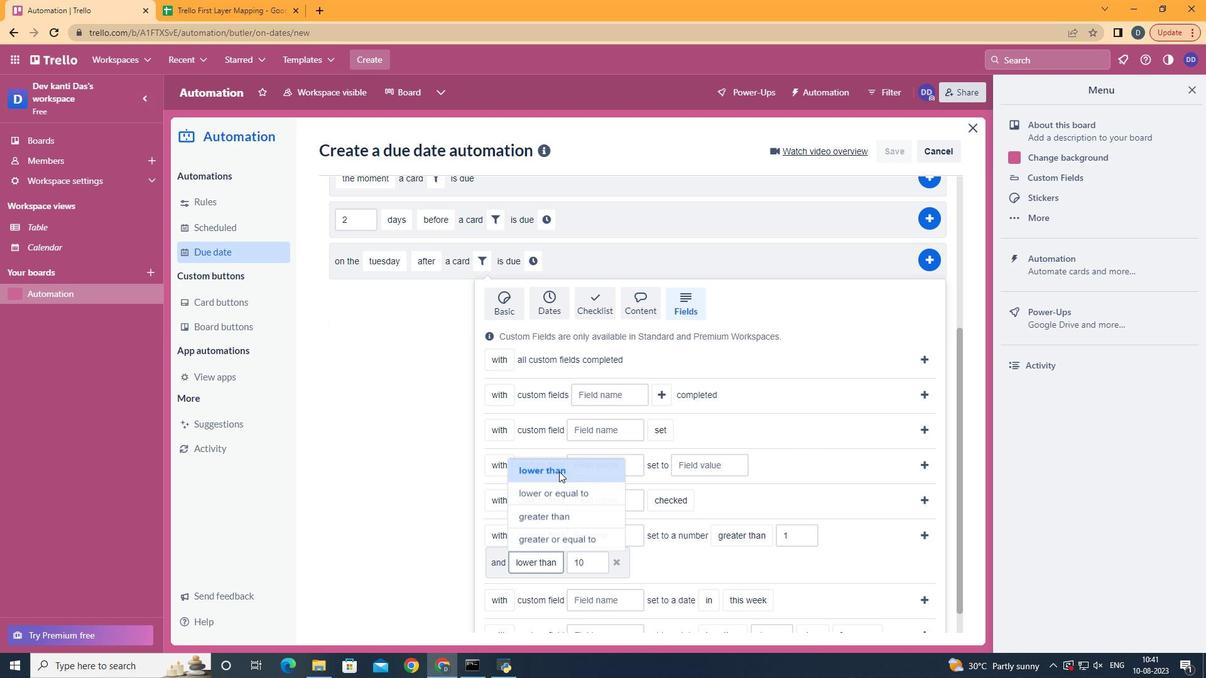 
Action: Mouse moved to (918, 537)
Screenshot: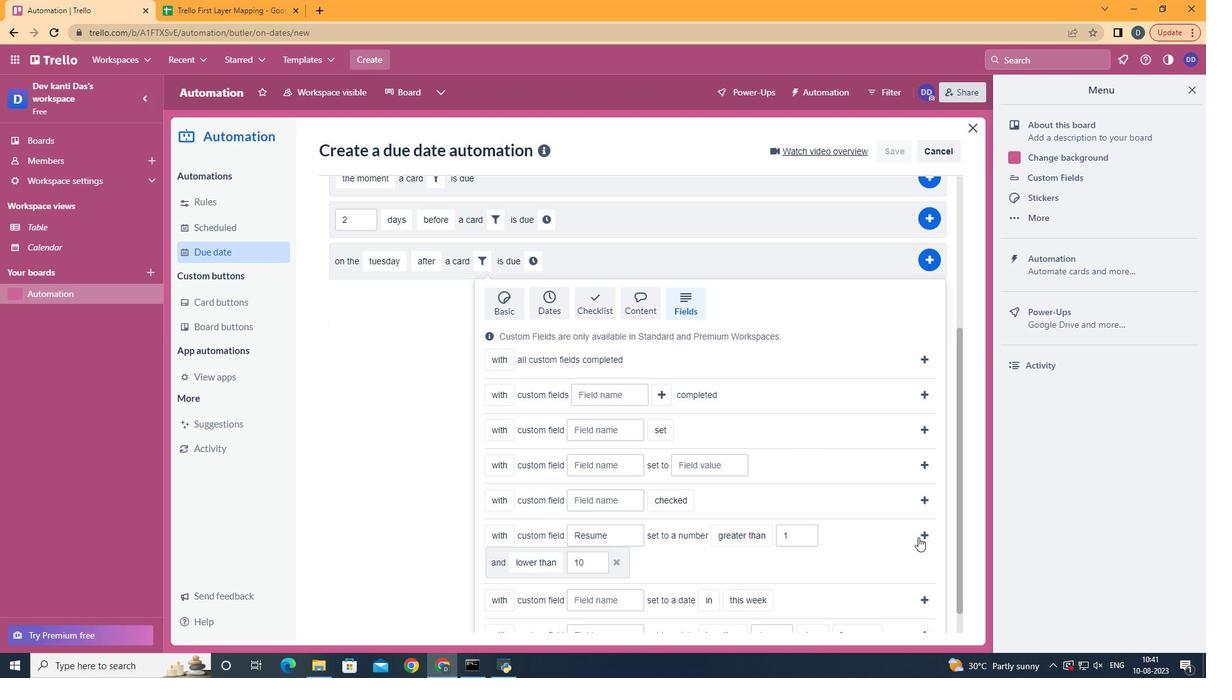 
Action: Mouse pressed left at (918, 537)
Screenshot: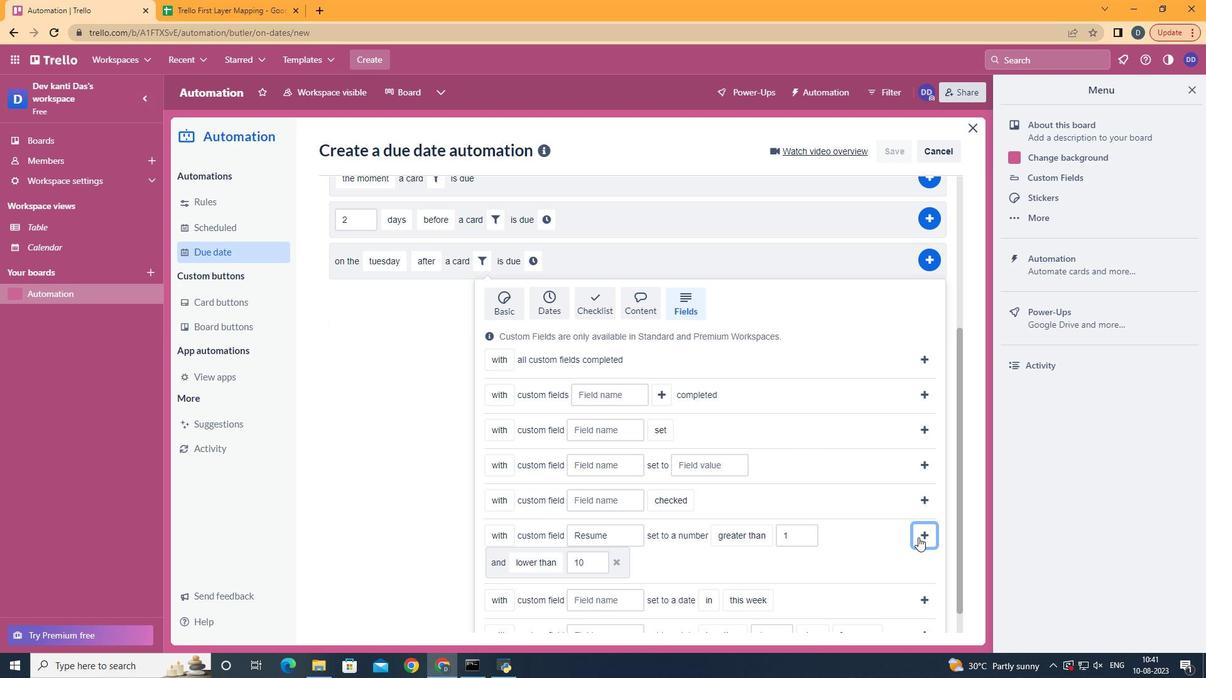 
Action: Mouse moved to (866, 505)
Screenshot: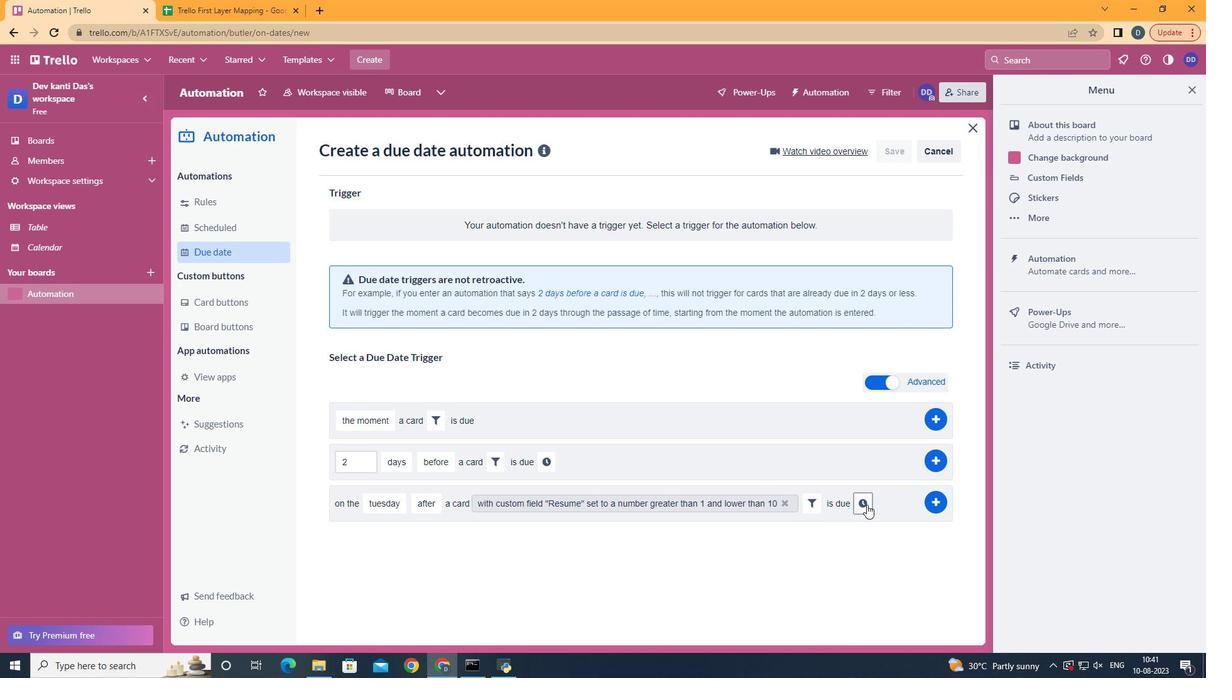 
Action: Mouse pressed left at (866, 505)
Screenshot: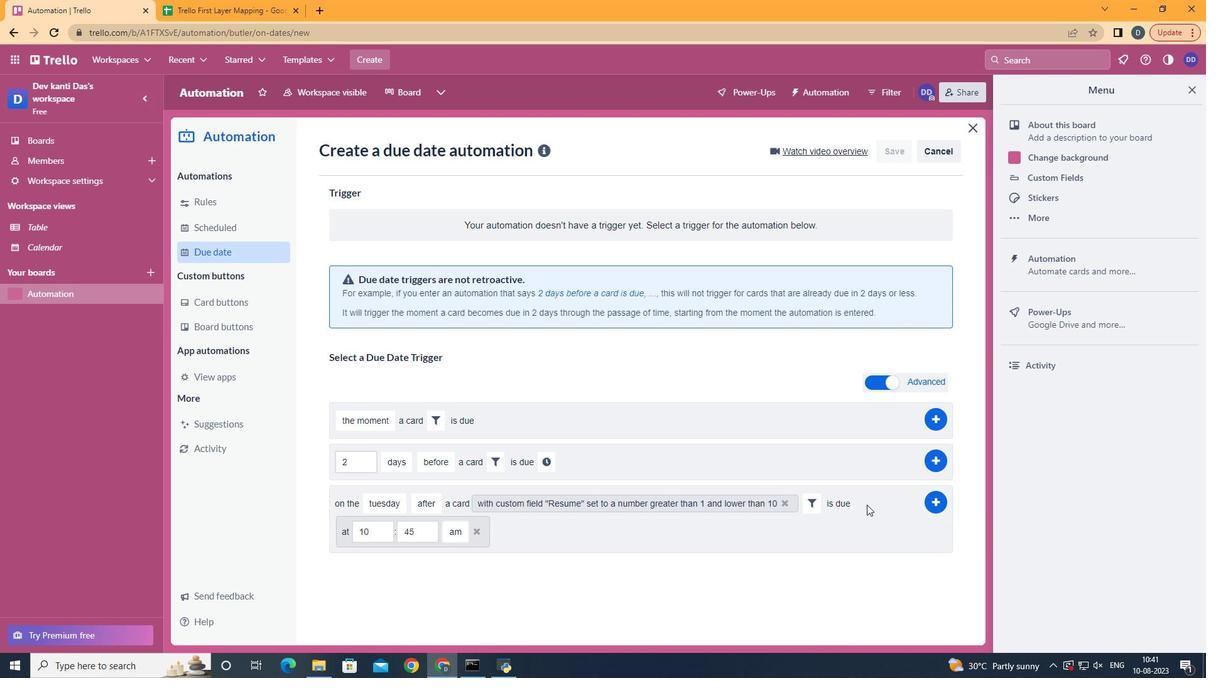 
Action: Mouse moved to (376, 533)
Screenshot: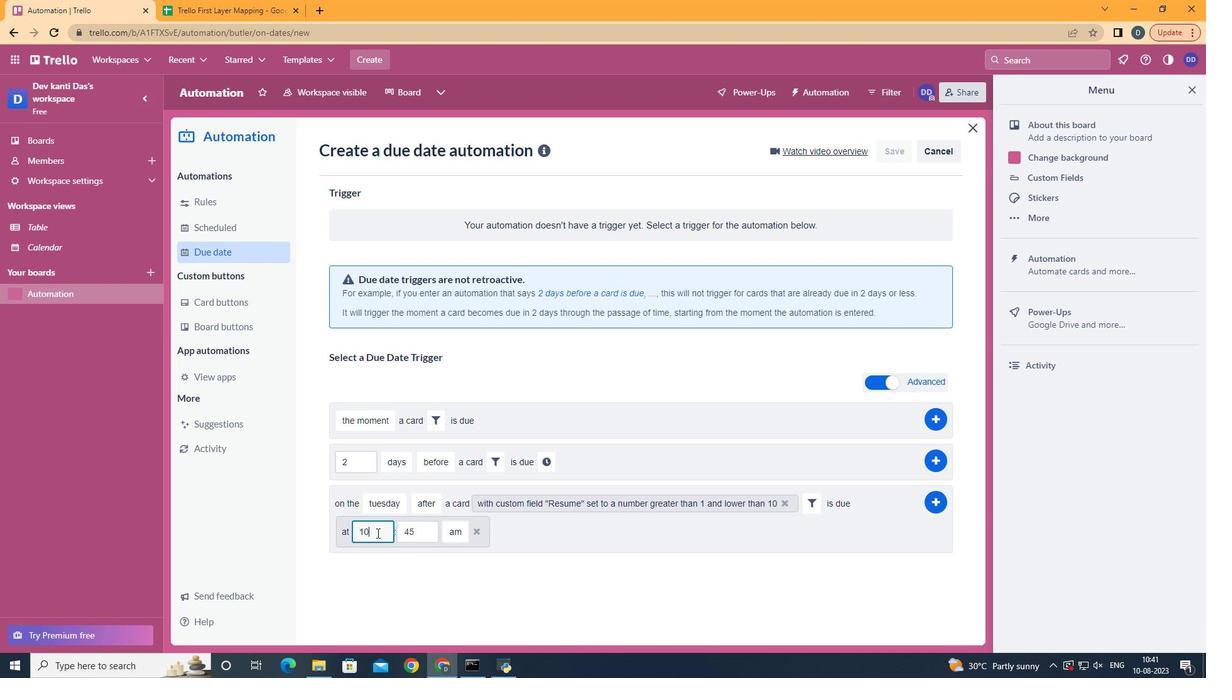 
Action: Mouse pressed left at (376, 533)
Screenshot: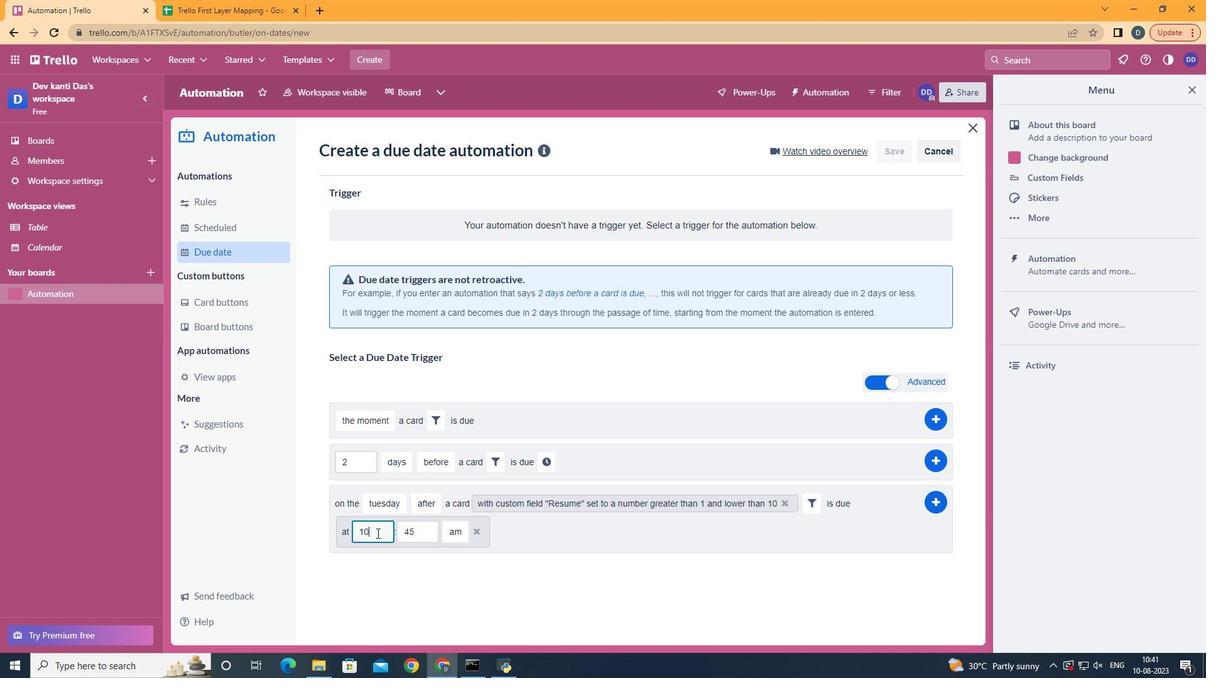 
Action: Key pressed <Key.backspace>1
Screenshot: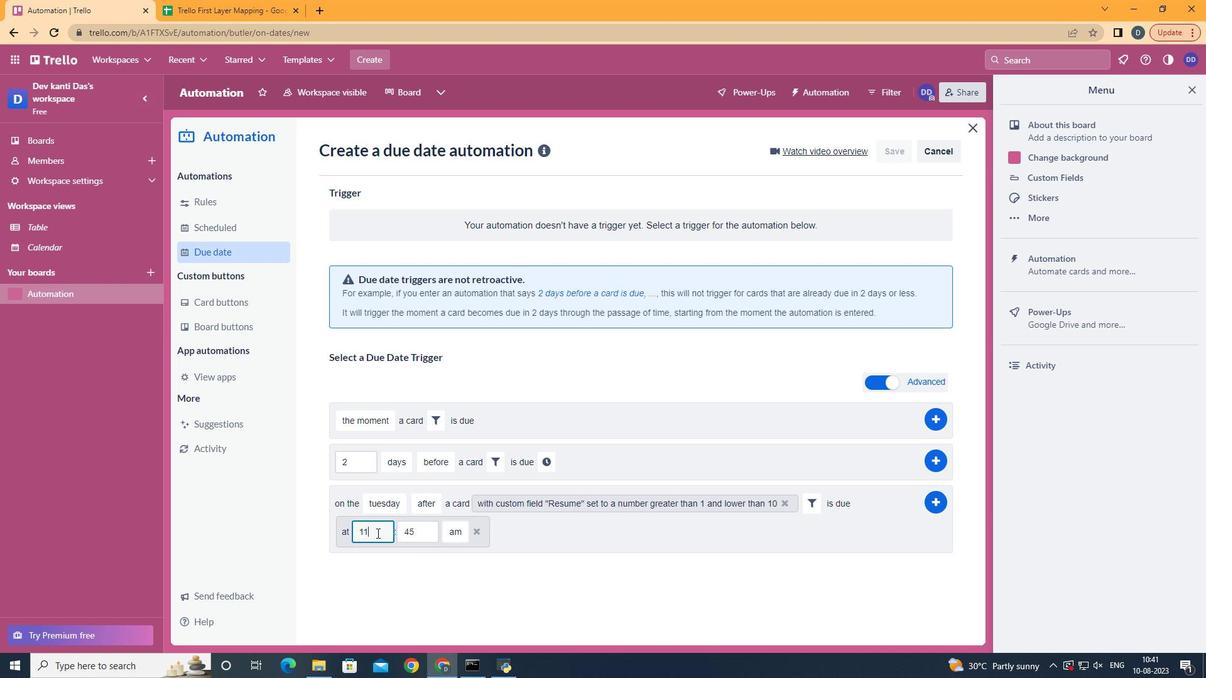 
Action: Mouse moved to (420, 537)
Screenshot: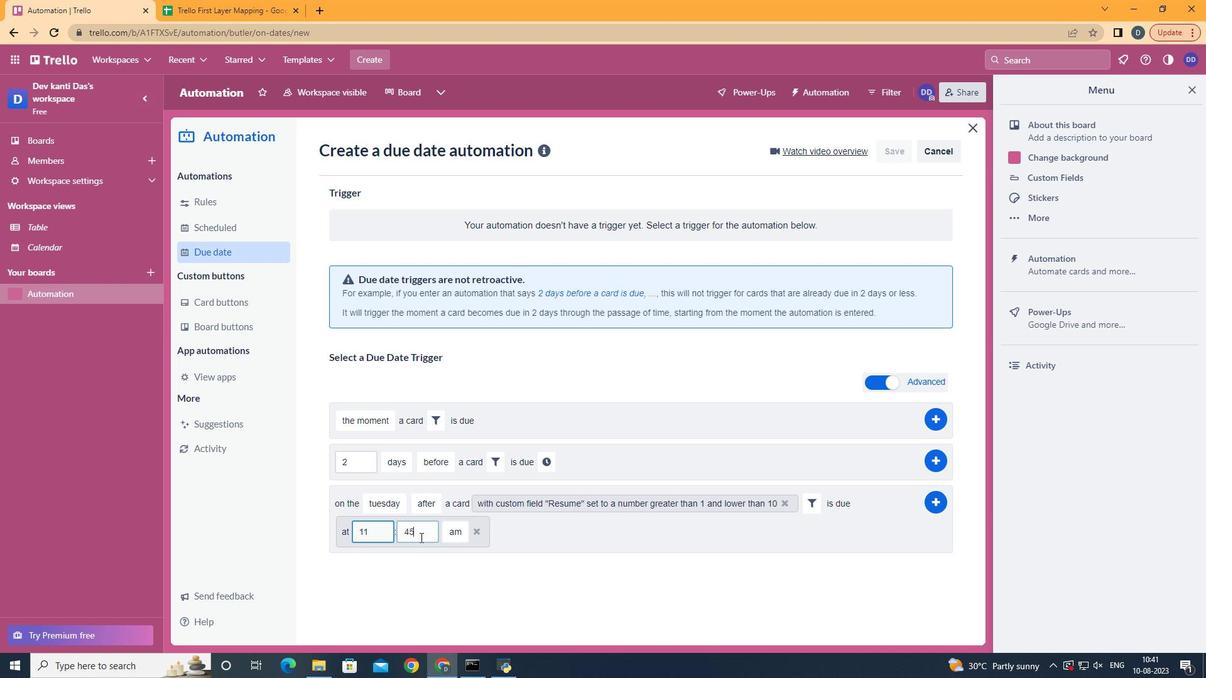 
Action: Mouse pressed left at (420, 537)
Screenshot: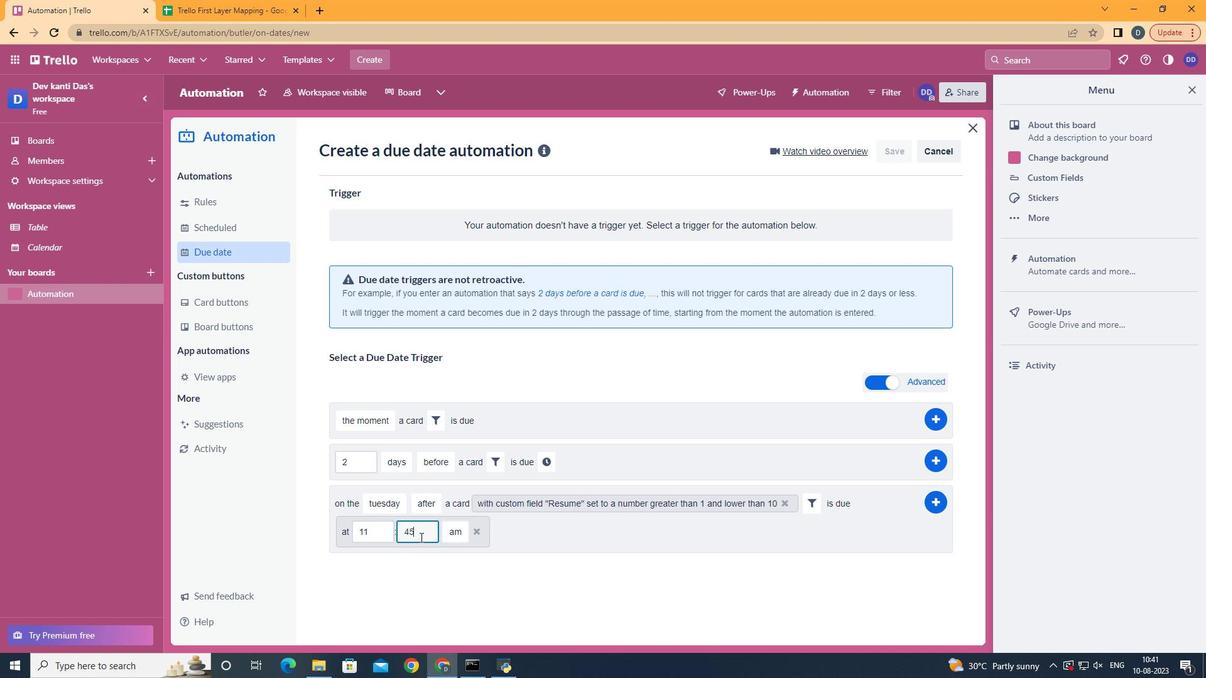 
Action: Key pressed <Key.backspace><Key.backspace>00
Screenshot: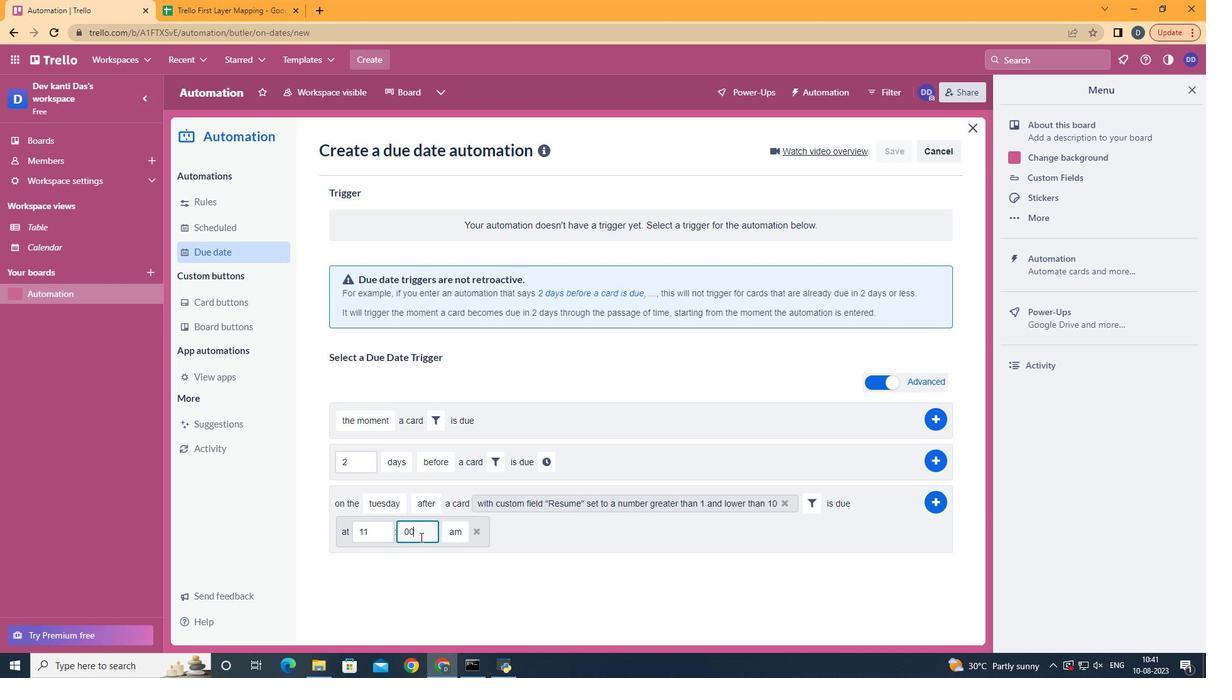 
Action: Mouse moved to (929, 501)
Screenshot: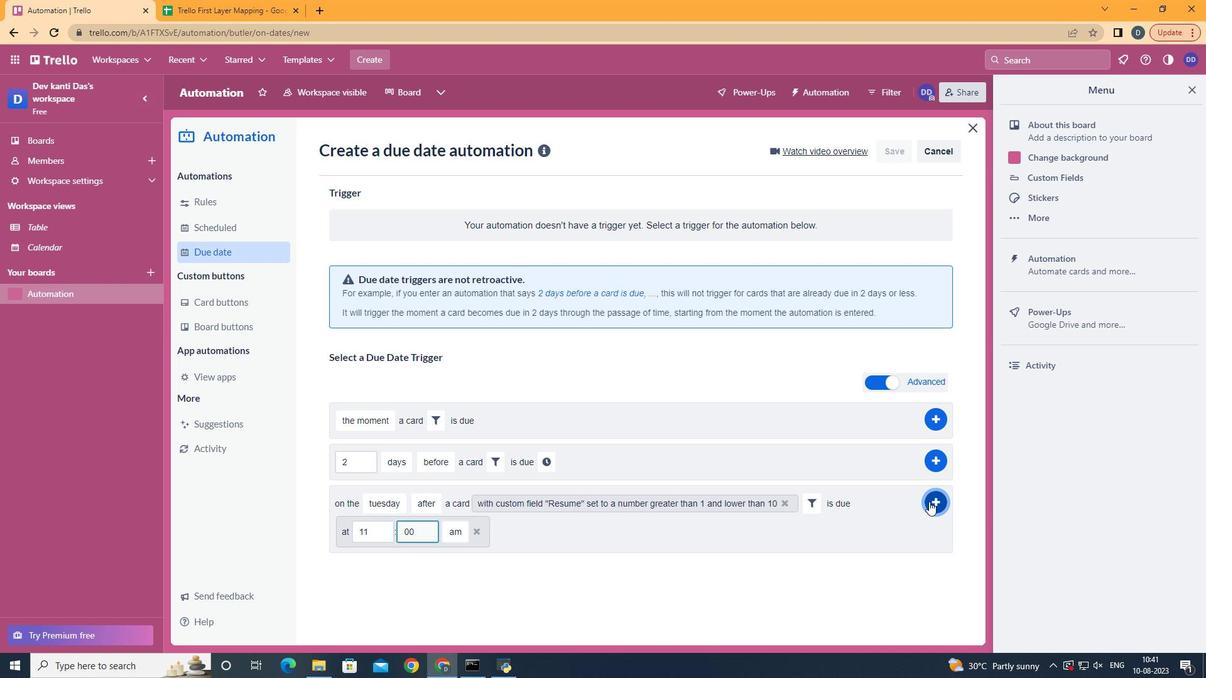 
Action: Mouse pressed left at (929, 501)
Screenshot: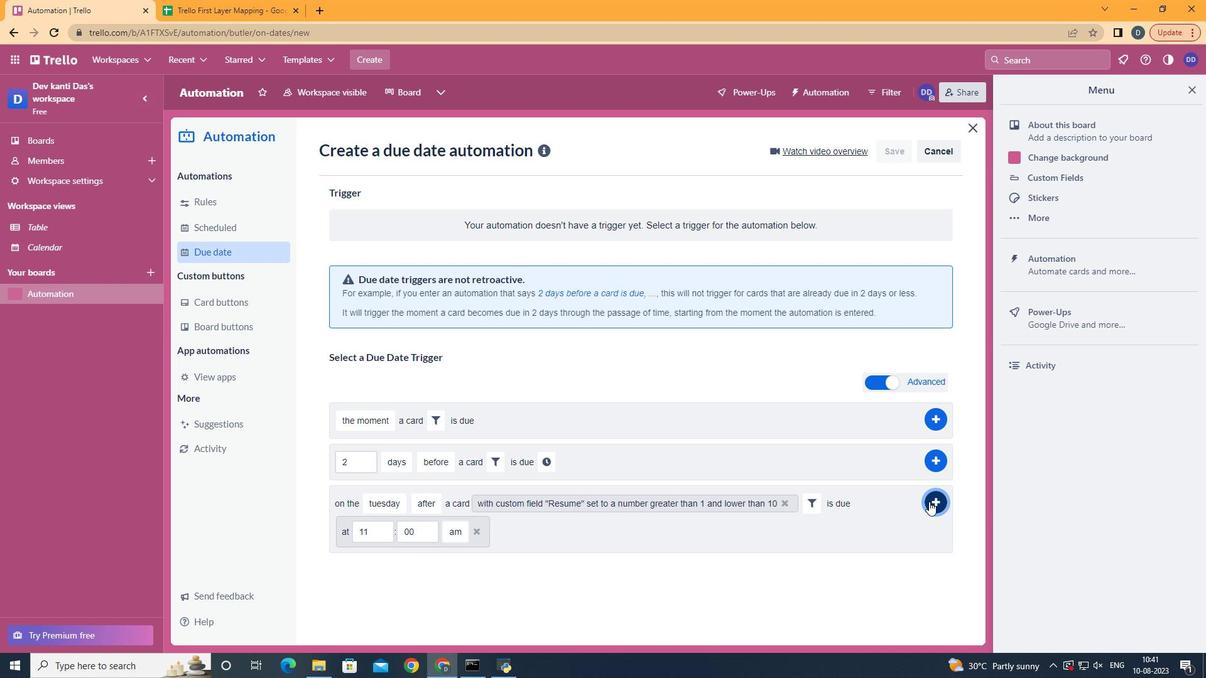 
Action: Mouse moved to (845, 333)
Screenshot: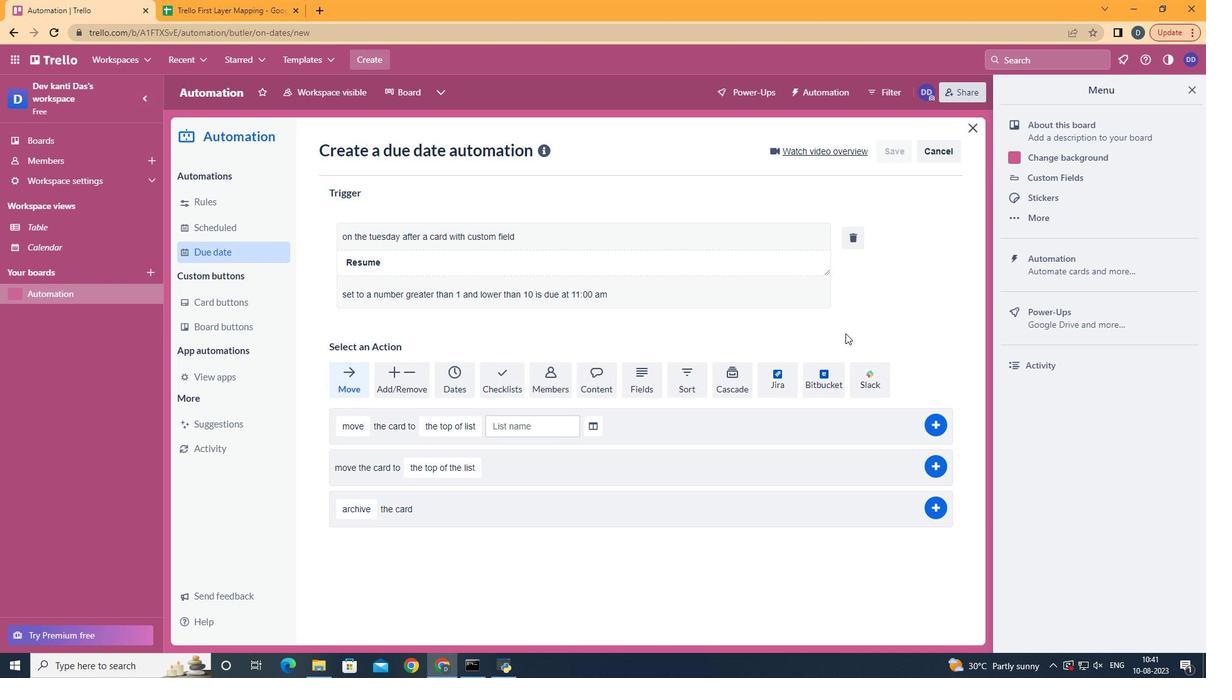 
